 Task: Look for space in Morioka, Japan from 9th July, 2023 to 16th July, 2023 for 2 adults, 1 child in price range Rs.8000 to Rs.16000. Place can be entire place with 2 bedrooms having 2 beds and 1 bathroom. Property type can be house, flat, guest house. Booking option can be shelf check-in. Required host language is English.
Action: Mouse moved to (452, 109)
Screenshot: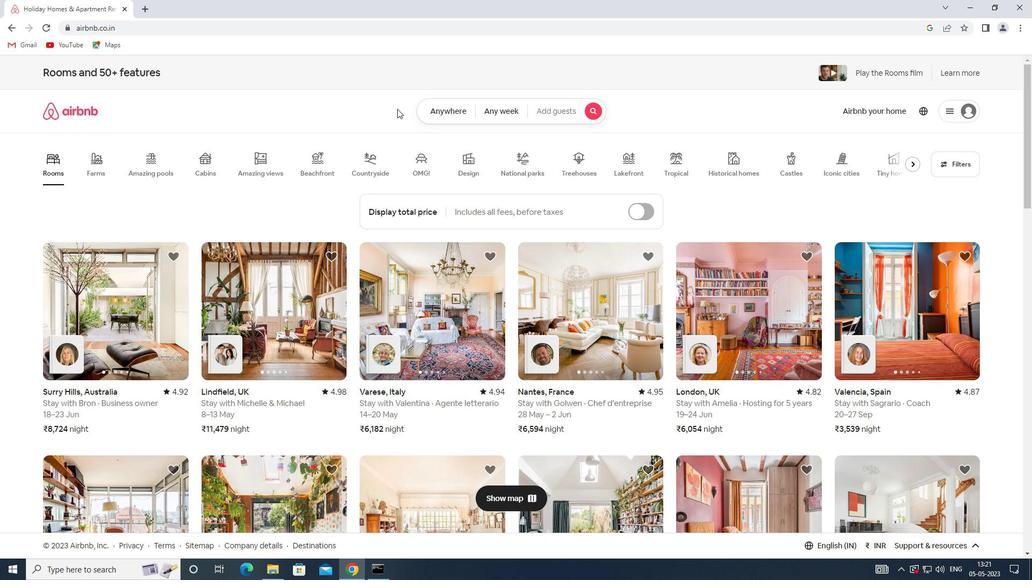 
Action: Mouse pressed left at (452, 109)
Screenshot: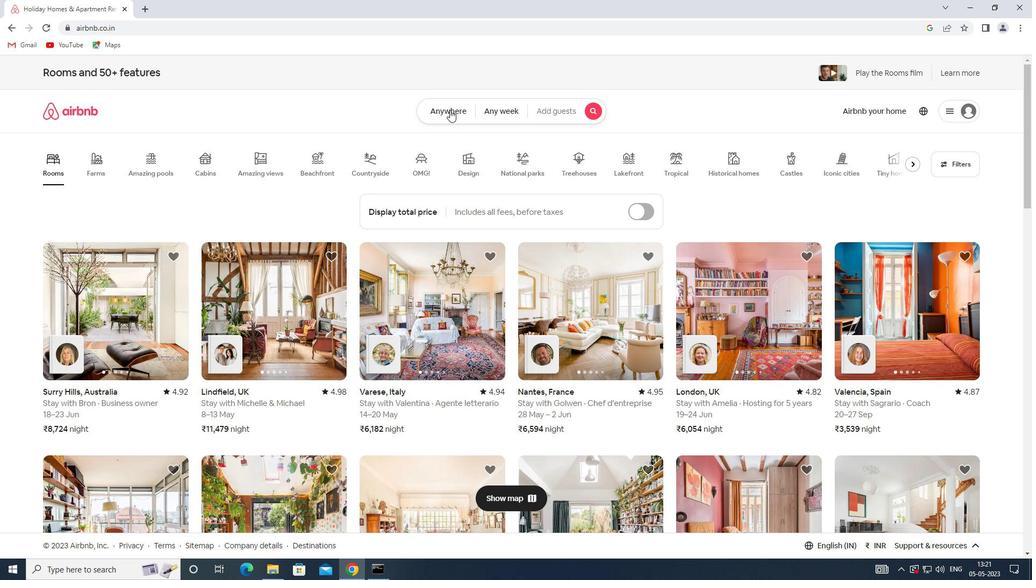 
Action: Mouse moved to (357, 160)
Screenshot: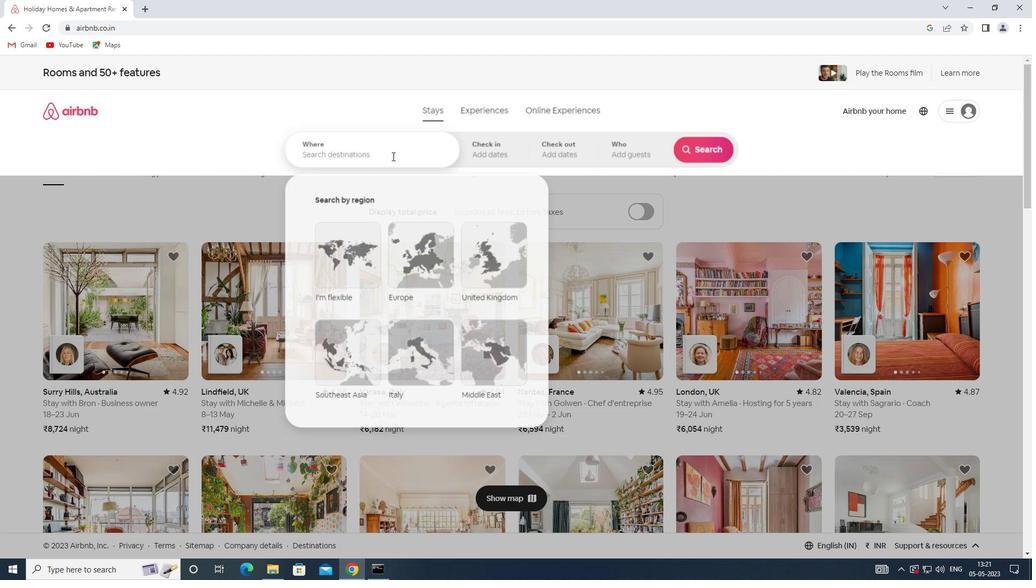
Action: Mouse pressed left at (357, 160)
Screenshot: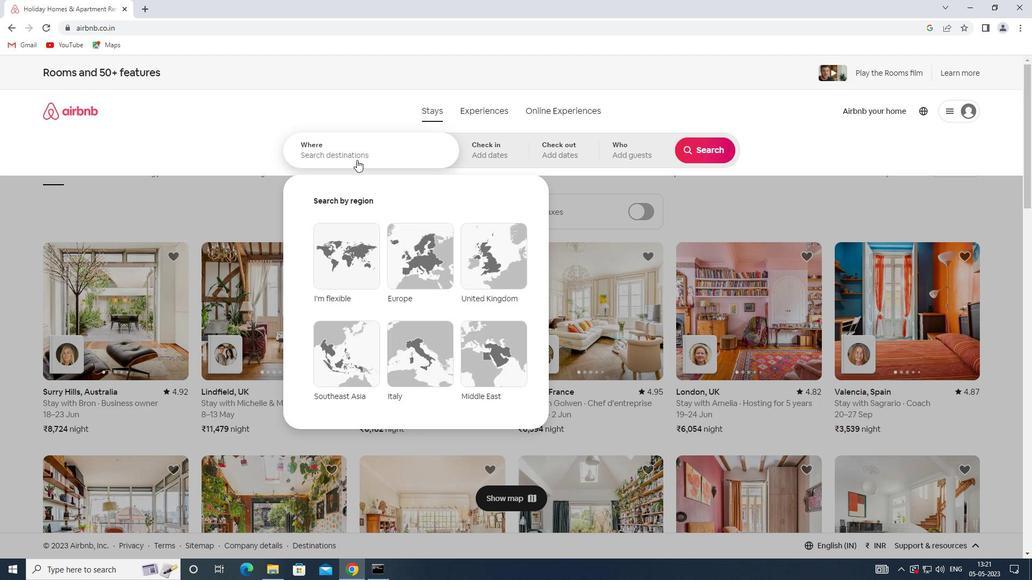 
Action: Mouse moved to (356, 159)
Screenshot: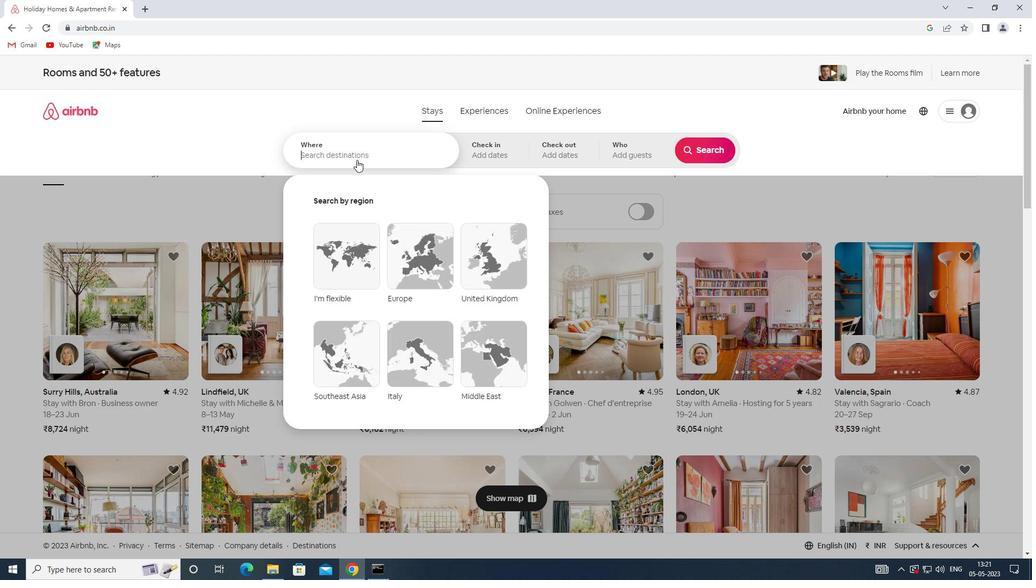 
Action: Key pressed <Key.shift>MORIOKA,<Key.shift>JAPAN
Screenshot: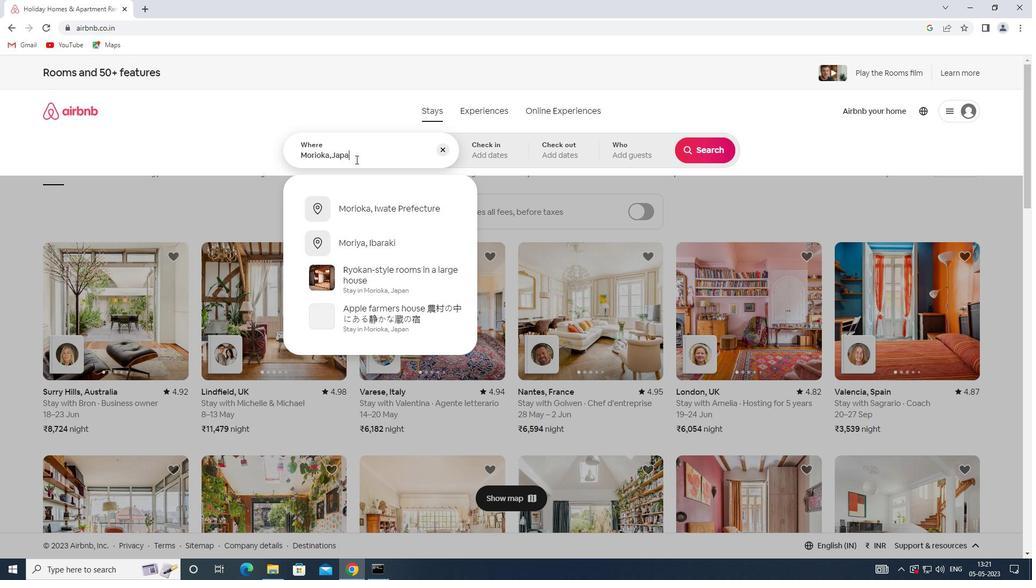 
Action: Mouse moved to (478, 151)
Screenshot: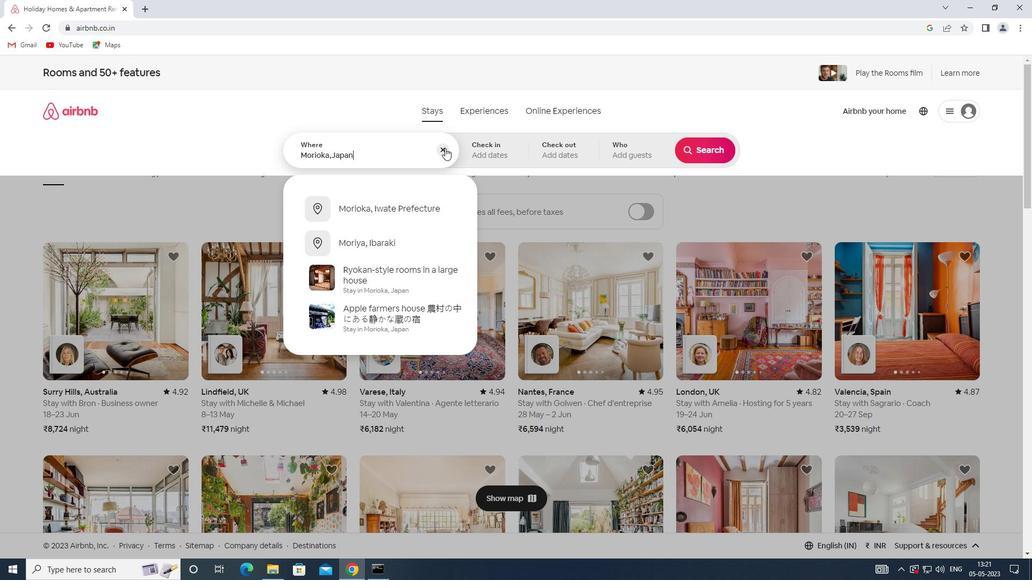 
Action: Mouse pressed left at (478, 151)
Screenshot: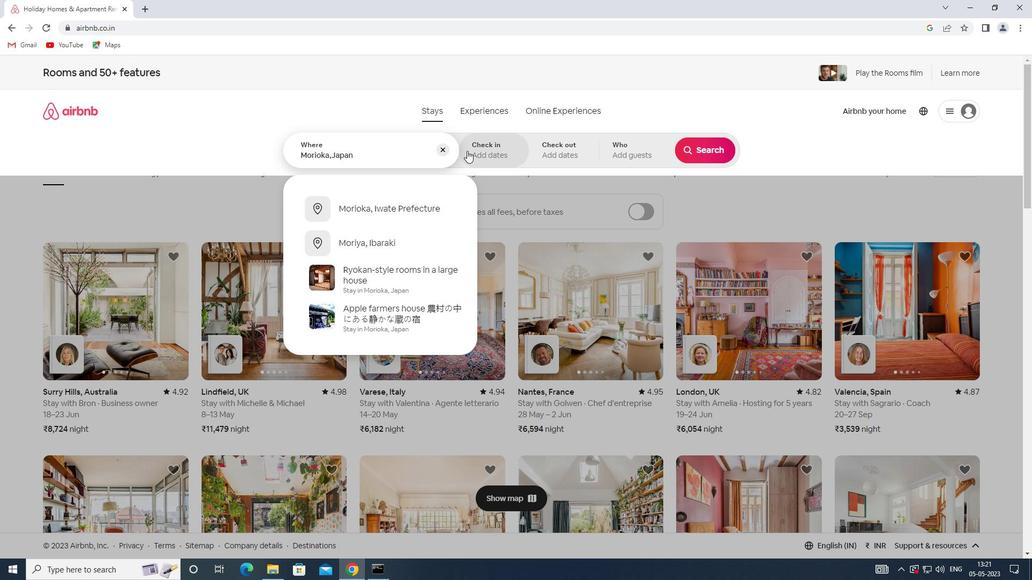 
Action: Mouse moved to (701, 237)
Screenshot: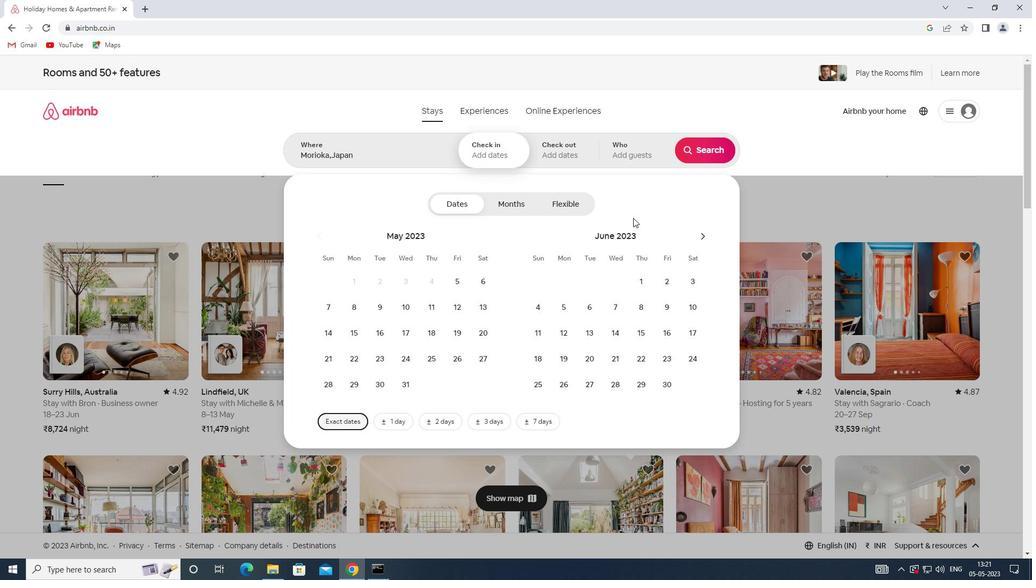 
Action: Mouse pressed left at (701, 237)
Screenshot: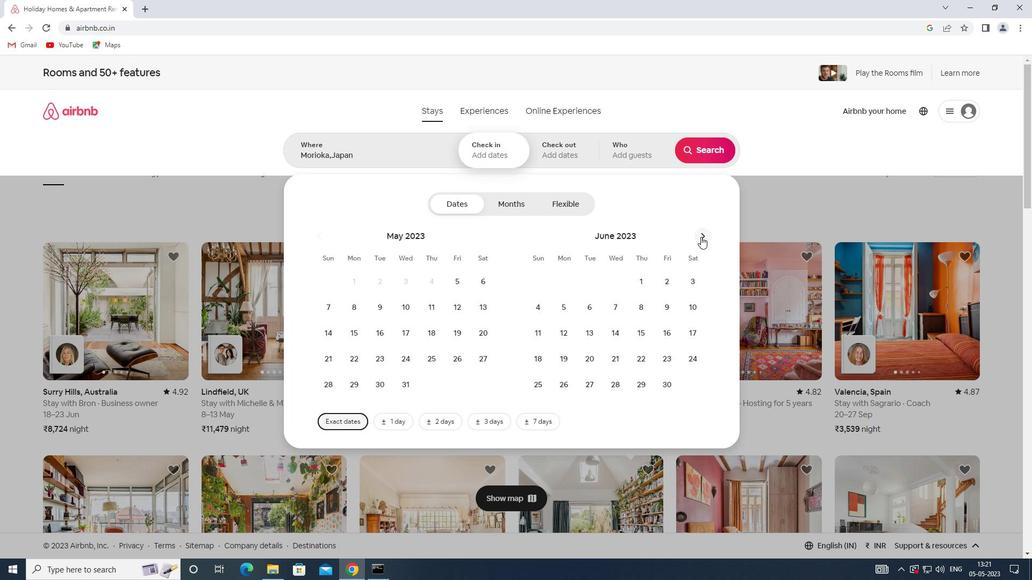 
Action: Mouse moved to (531, 329)
Screenshot: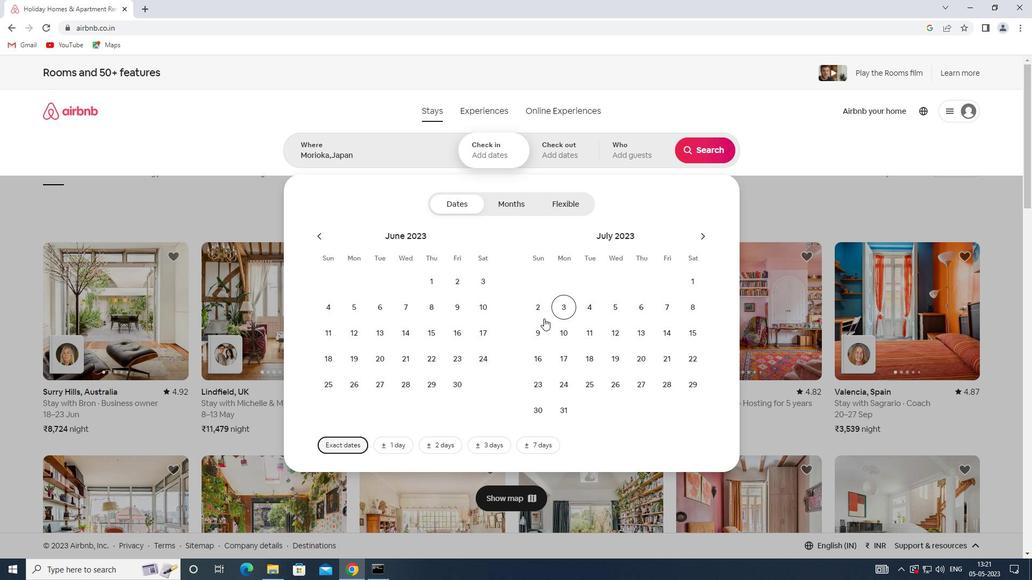 
Action: Mouse pressed left at (531, 329)
Screenshot: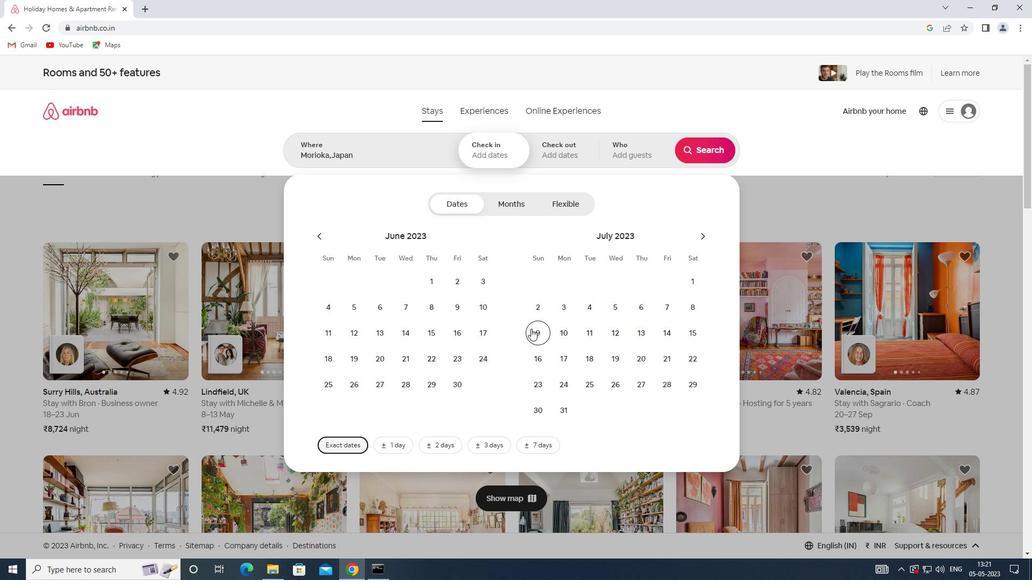 
Action: Mouse moved to (530, 362)
Screenshot: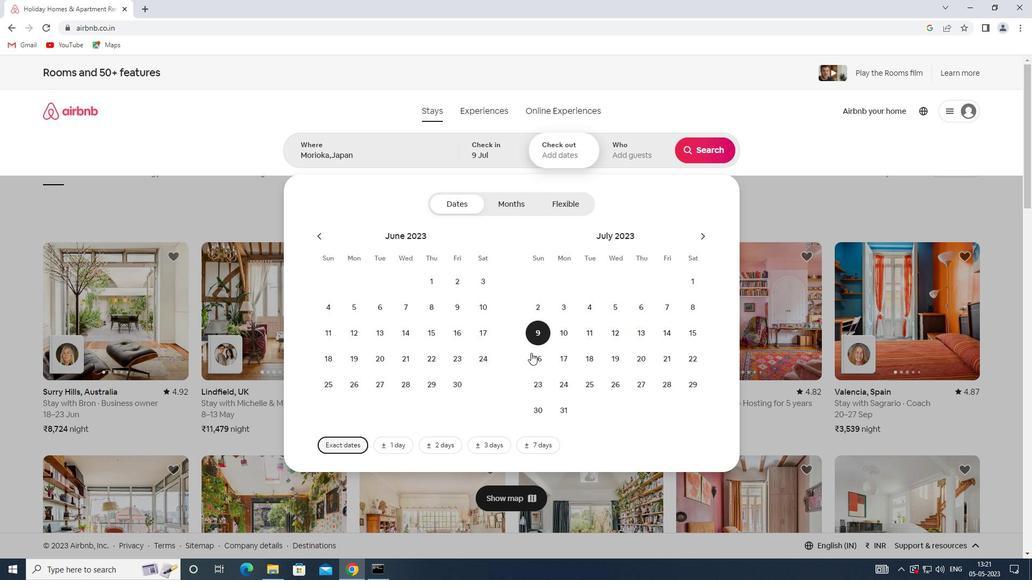 
Action: Mouse pressed left at (530, 362)
Screenshot: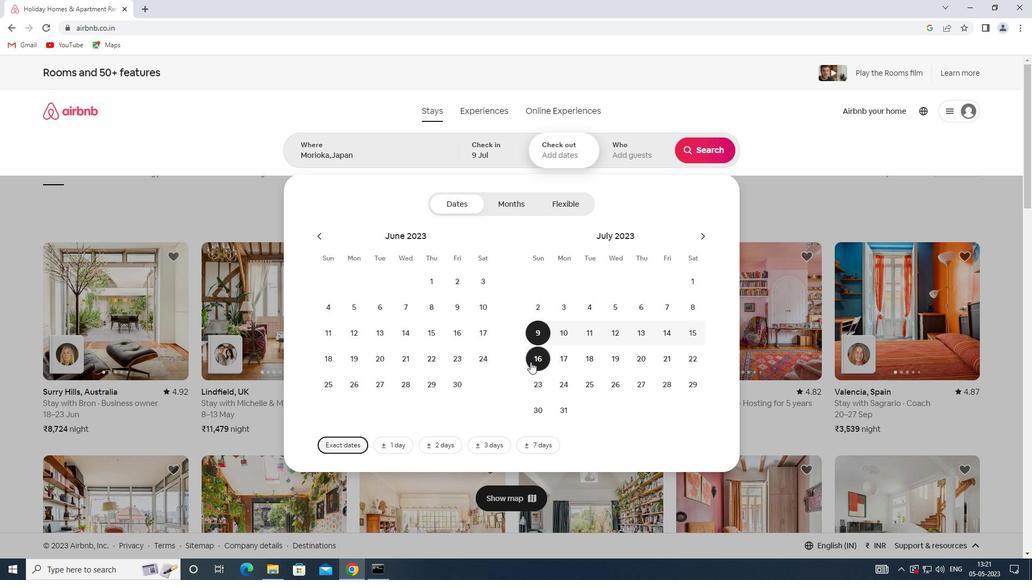 
Action: Mouse moved to (633, 156)
Screenshot: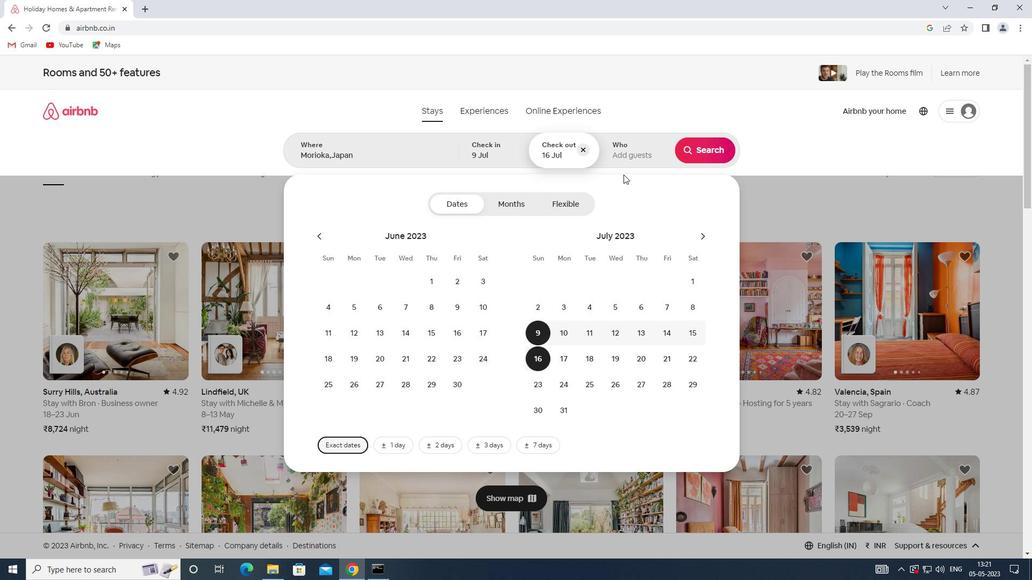 
Action: Mouse pressed left at (633, 156)
Screenshot: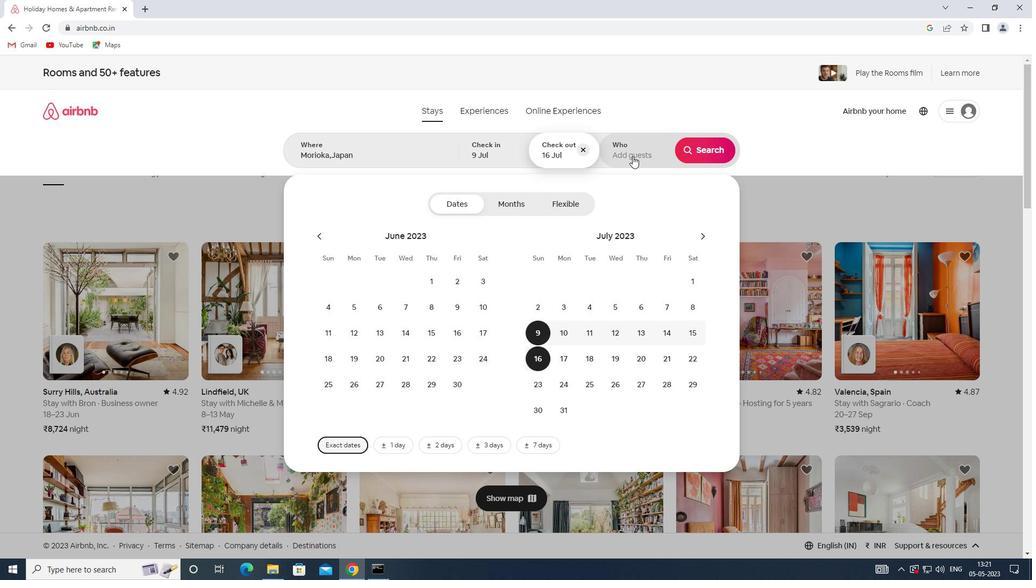 
Action: Mouse moved to (708, 208)
Screenshot: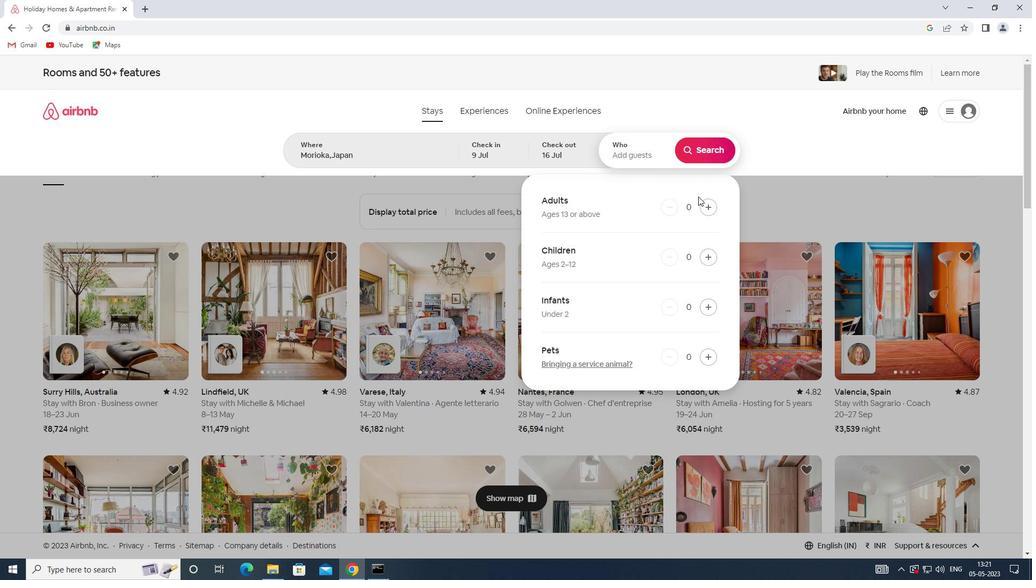 
Action: Mouse pressed left at (708, 208)
Screenshot: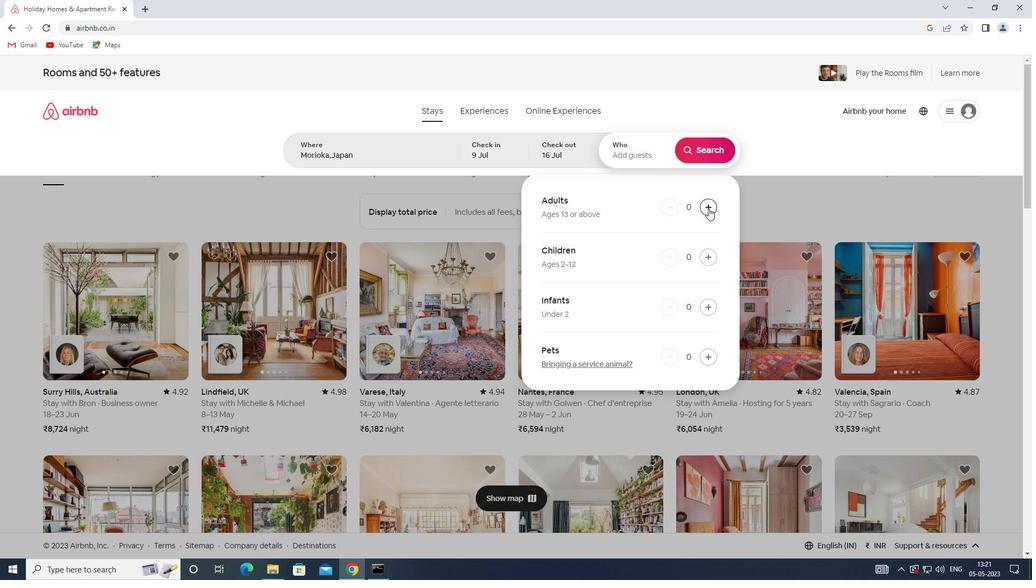 
Action: Mouse pressed left at (708, 208)
Screenshot: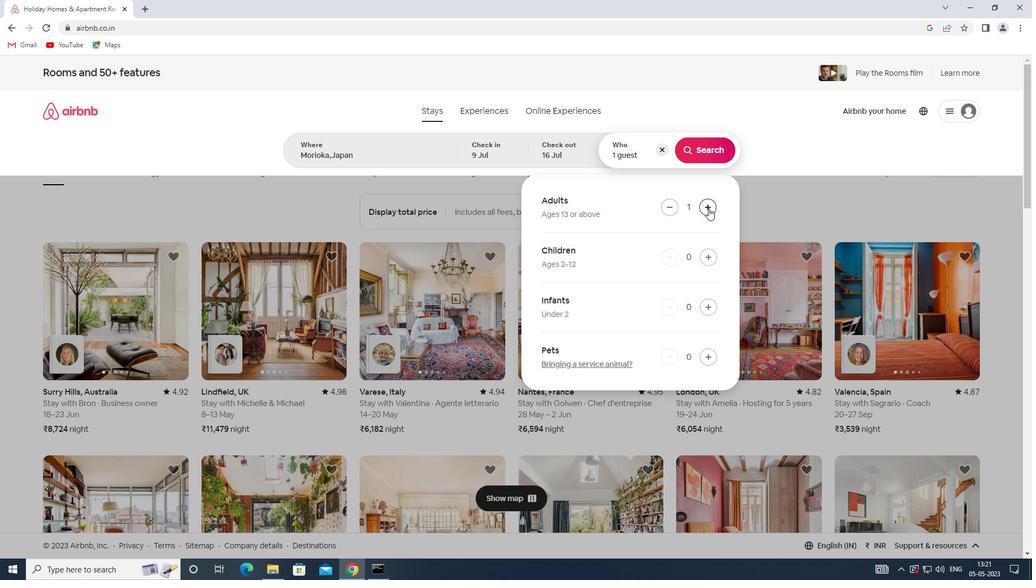 
Action: Mouse moved to (713, 254)
Screenshot: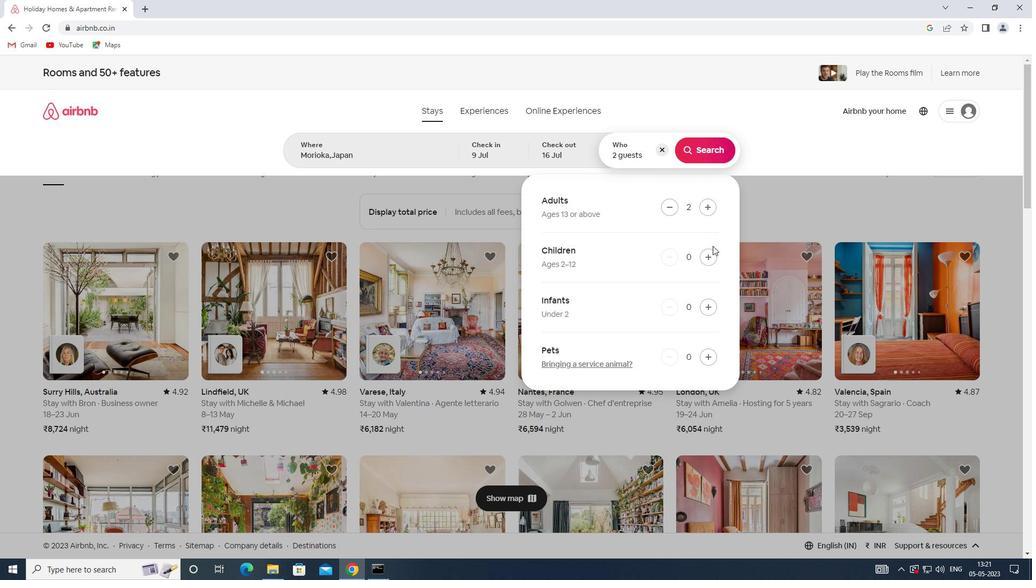 
Action: Mouse pressed left at (713, 254)
Screenshot: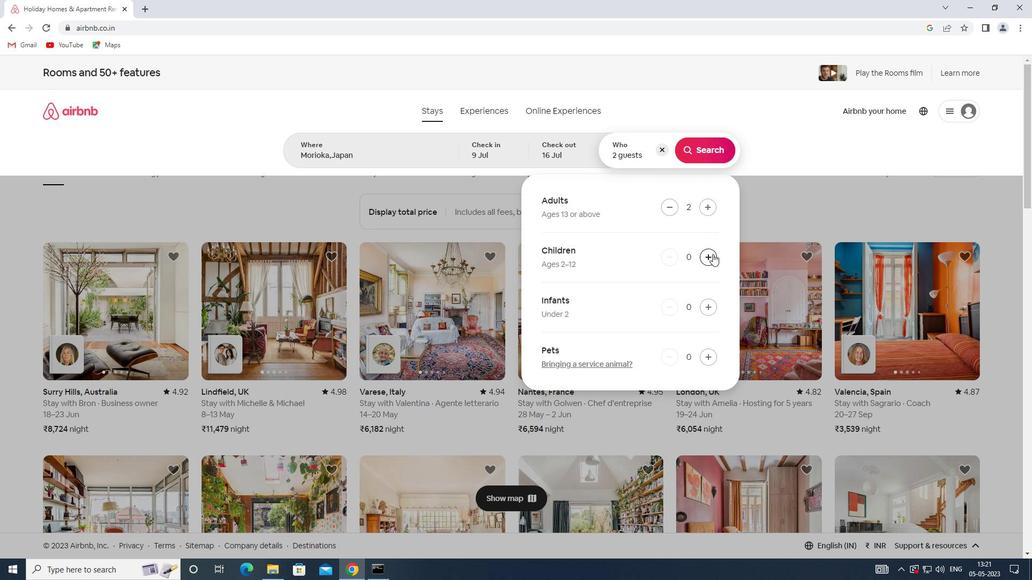 
Action: Mouse moved to (705, 146)
Screenshot: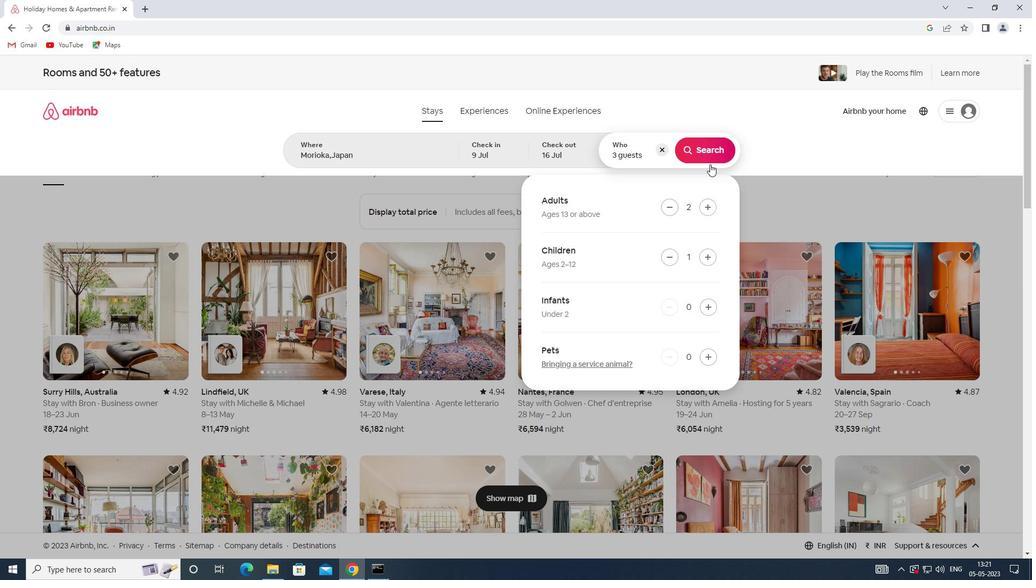 
Action: Mouse pressed left at (705, 146)
Screenshot: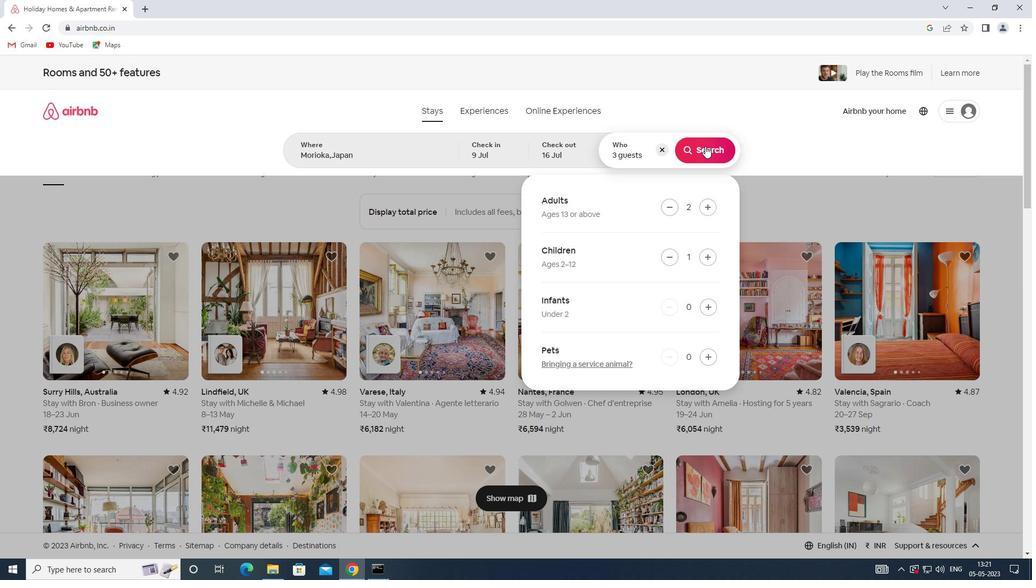 
Action: Mouse moved to (975, 118)
Screenshot: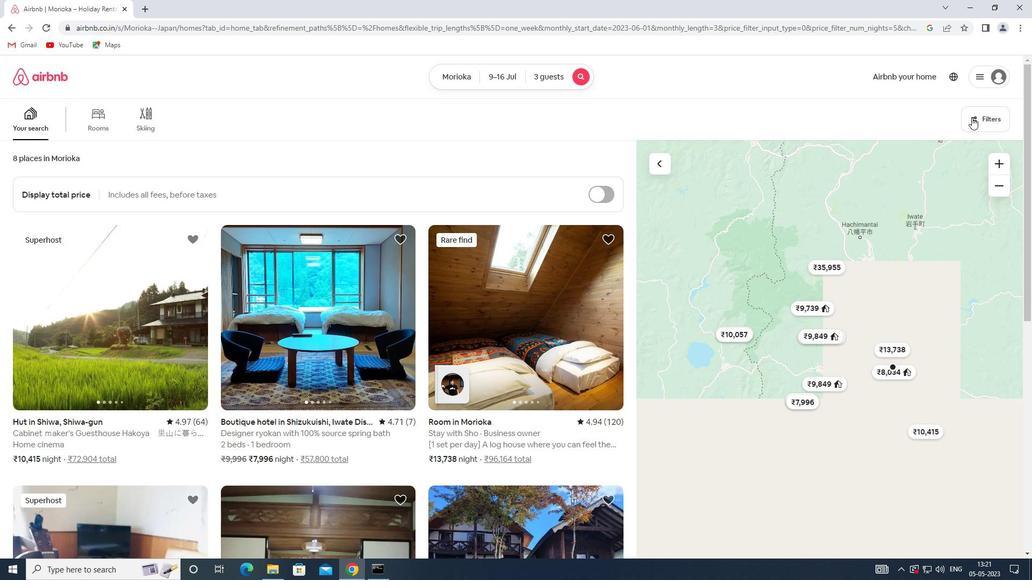 
Action: Mouse pressed left at (975, 118)
Screenshot: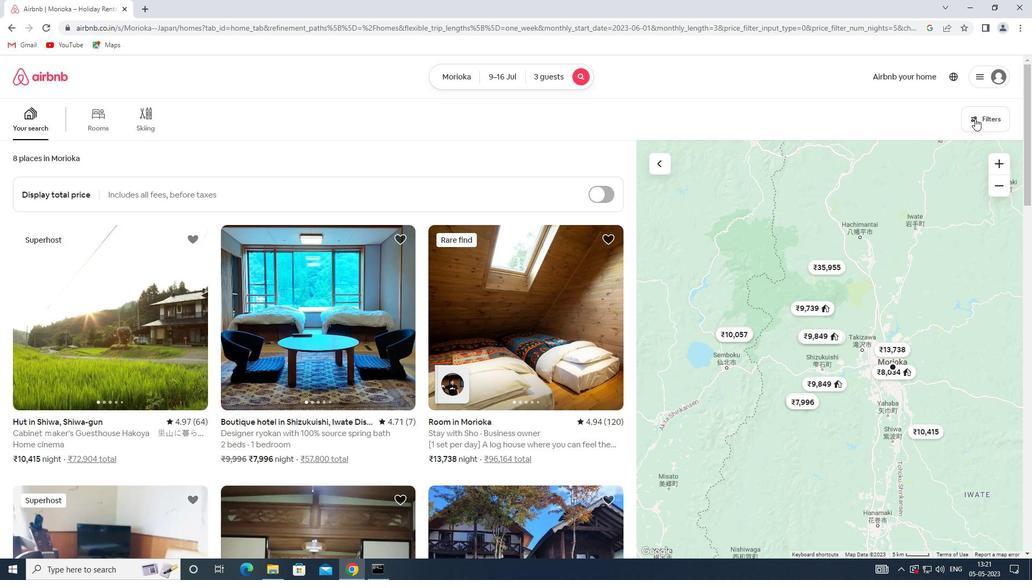 
Action: Mouse moved to (381, 387)
Screenshot: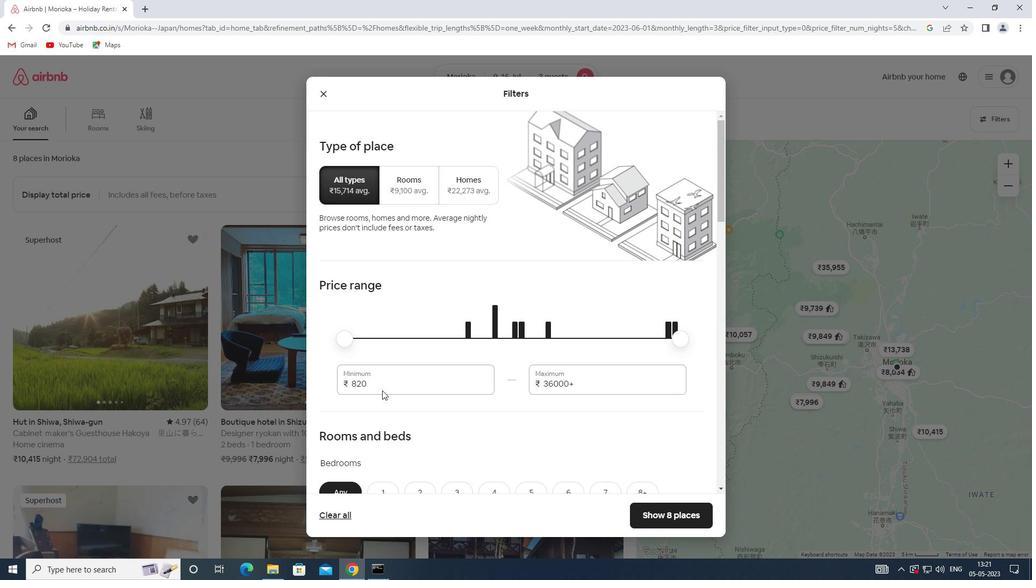 
Action: Mouse pressed left at (381, 387)
Screenshot: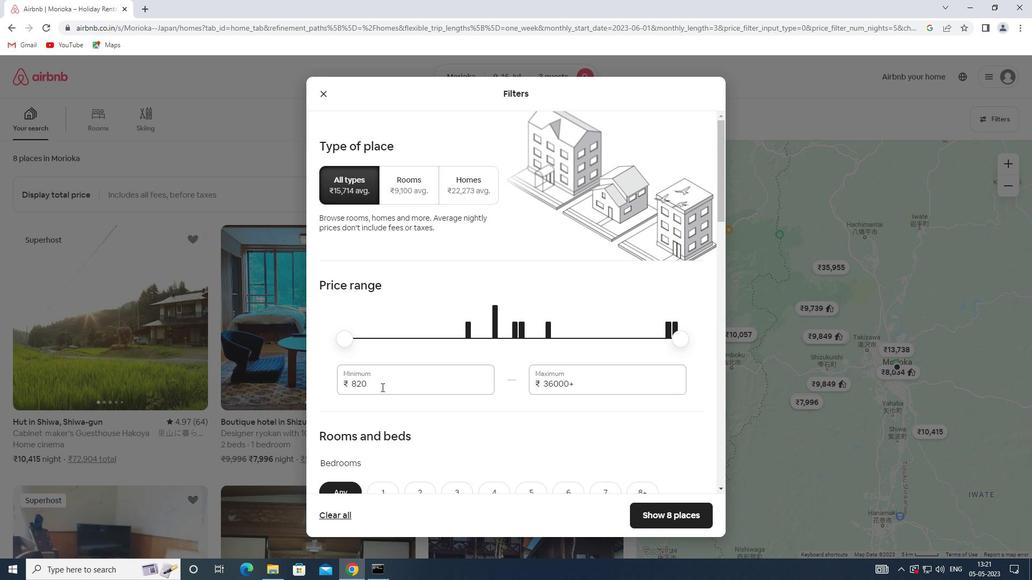 
Action: Mouse moved to (334, 390)
Screenshot: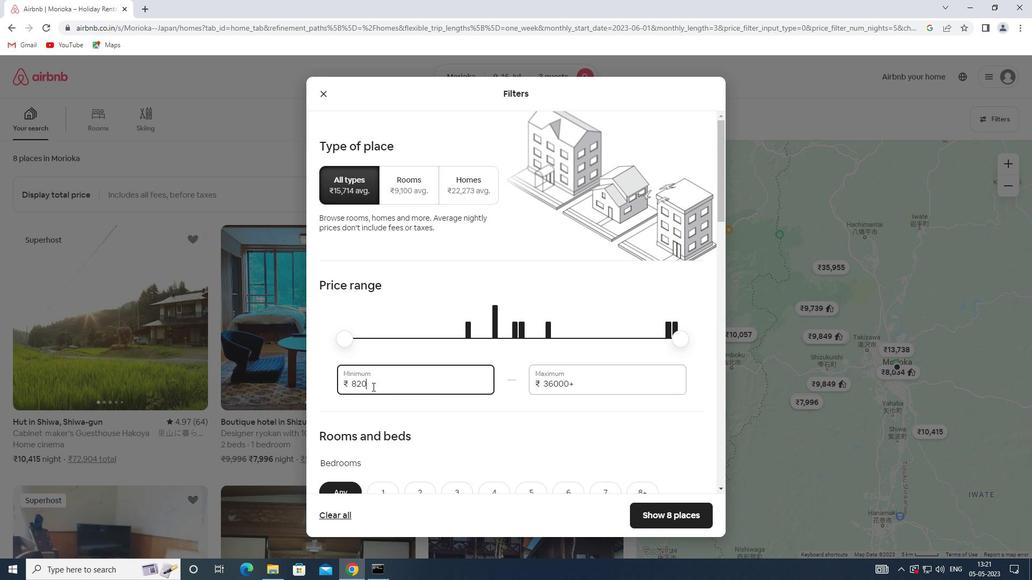 
Action: Key pressed 8000
Screenshot: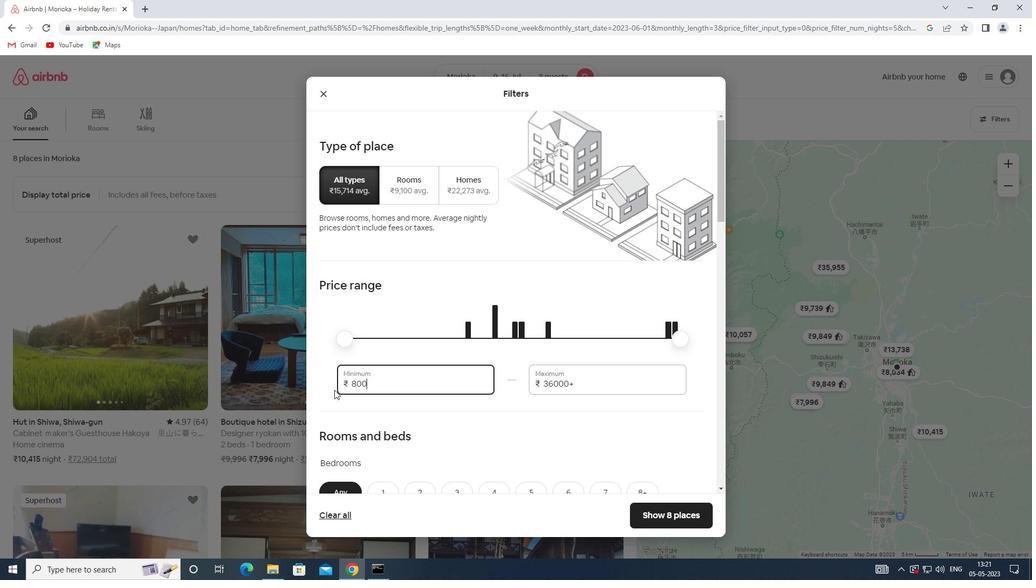 
Action: Mouse moved to (580, 379)
Screenshot: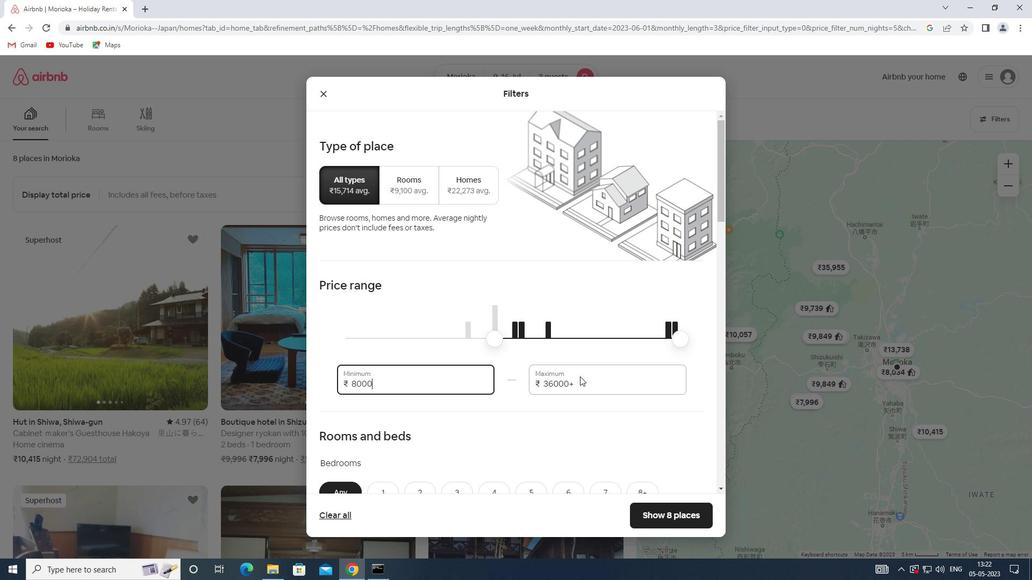 
Action: Mouse pressed left at (580, 379)
Screenshot: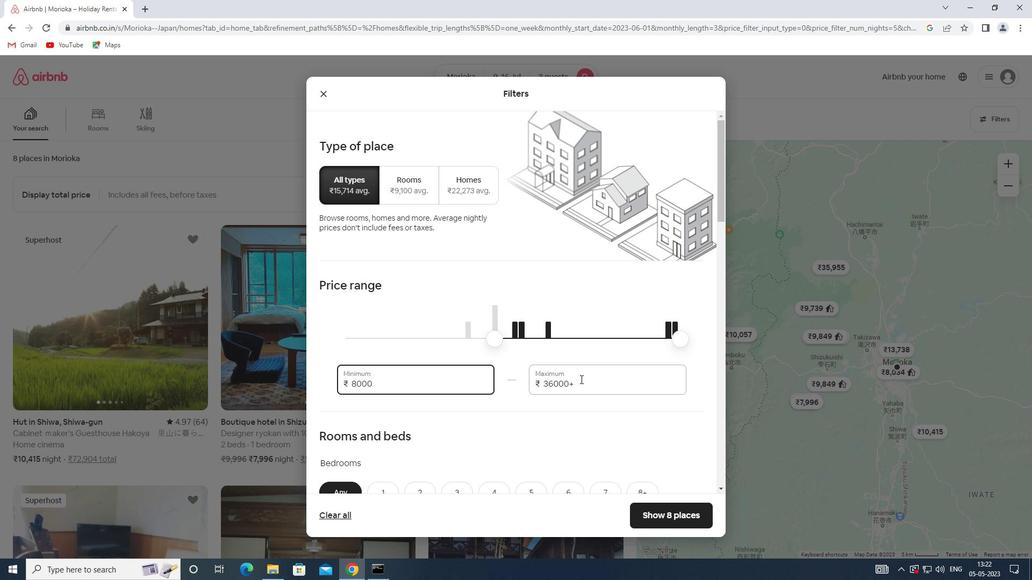 
Action: Mouse moved to (540, 384)
Screenshot: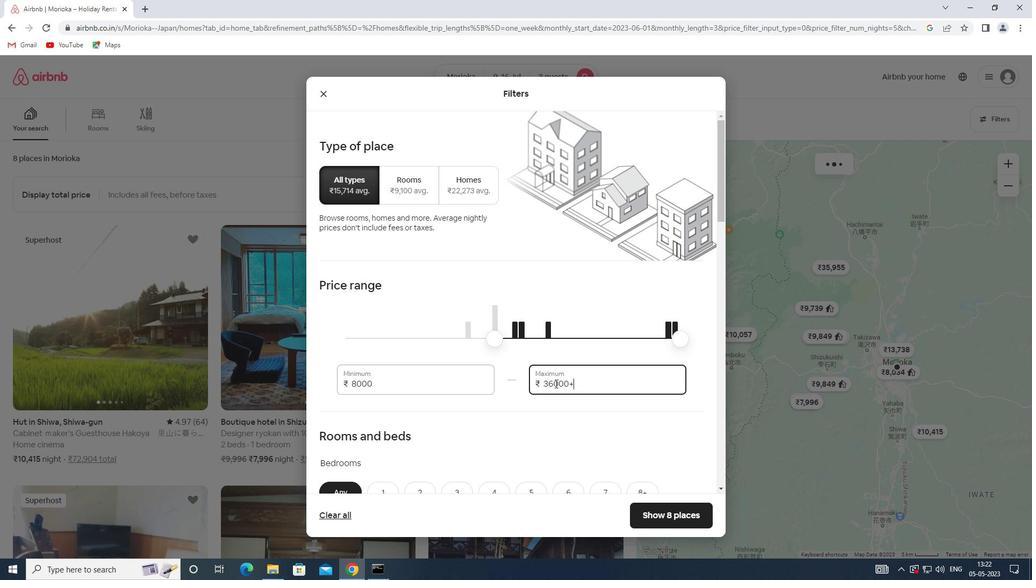 
Action: Key pressed 16000
Screenshot: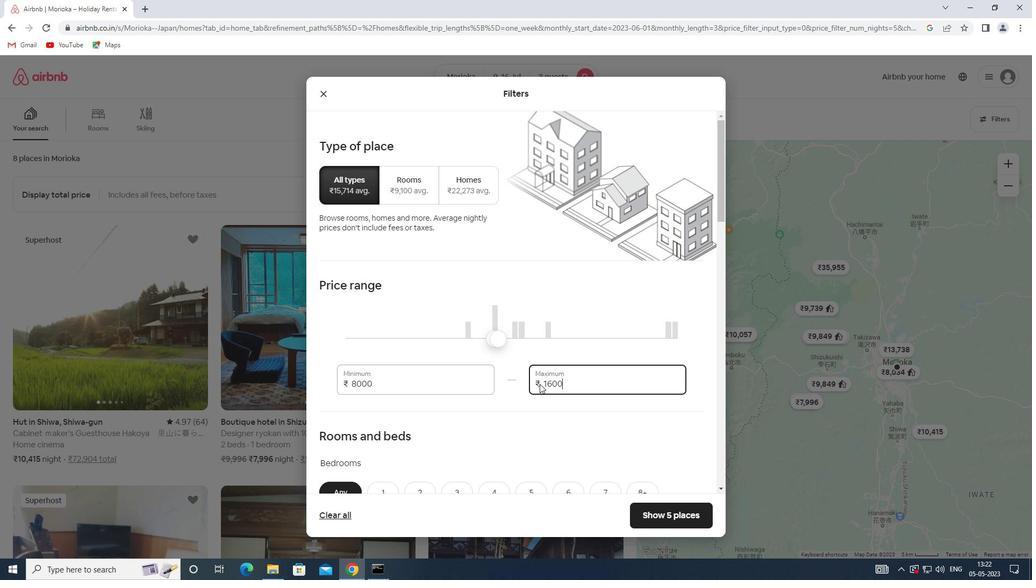 
Action: Mouse moved to (415, 419)
Screenshot: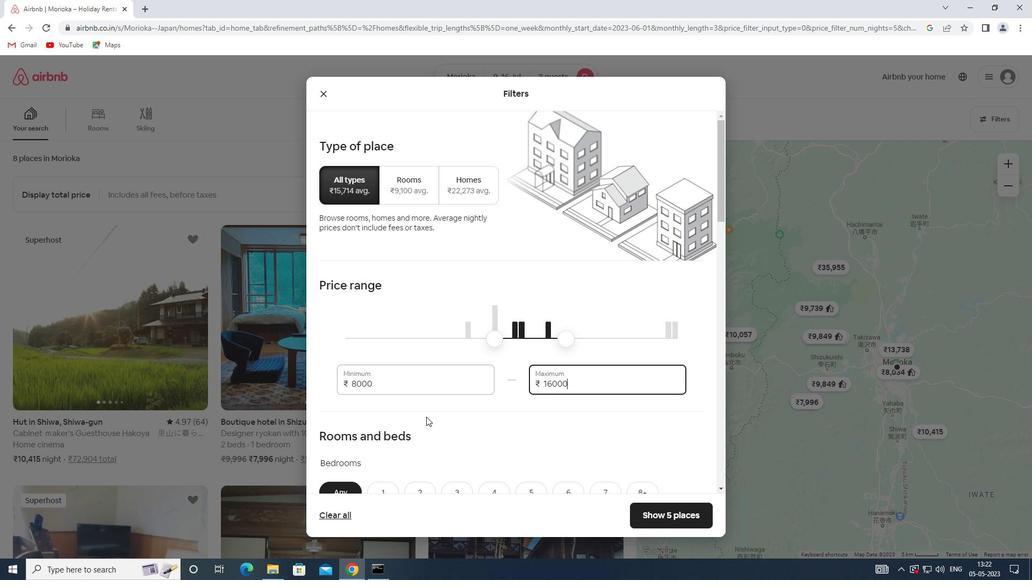 
Action: Mouse scrolled (415, 418) with delta (0, 0)
Screenshot: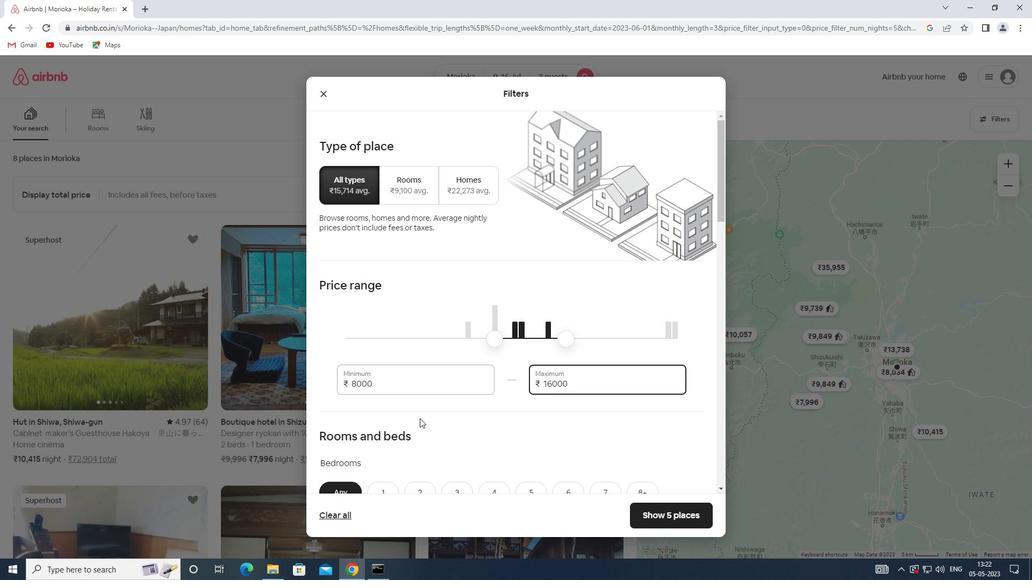 
Action: Mouse moved to (414, 419)
Screenshot: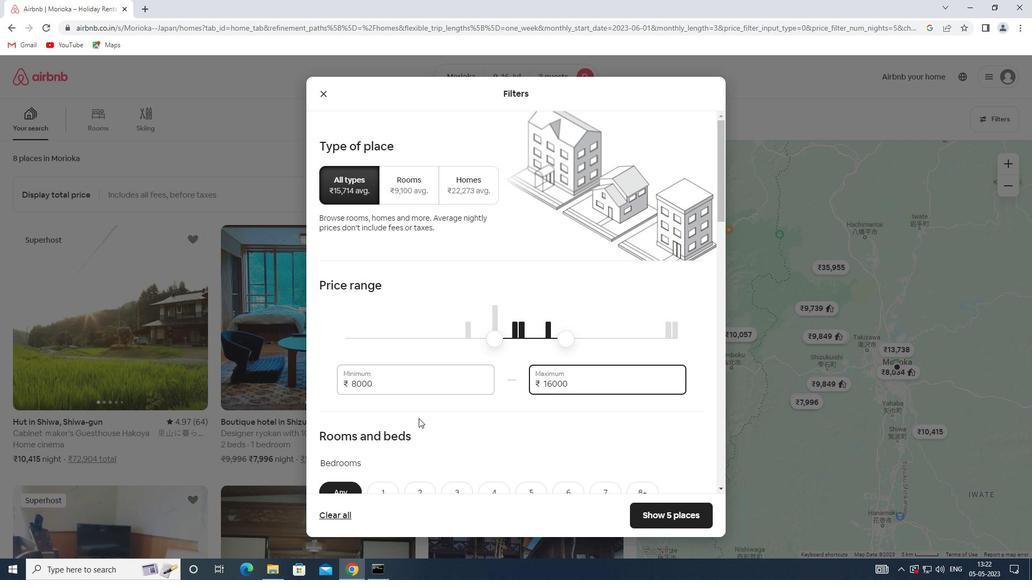 
Action: Mouse scrolled (414, 418) with delta (0, 0)
Screenshot: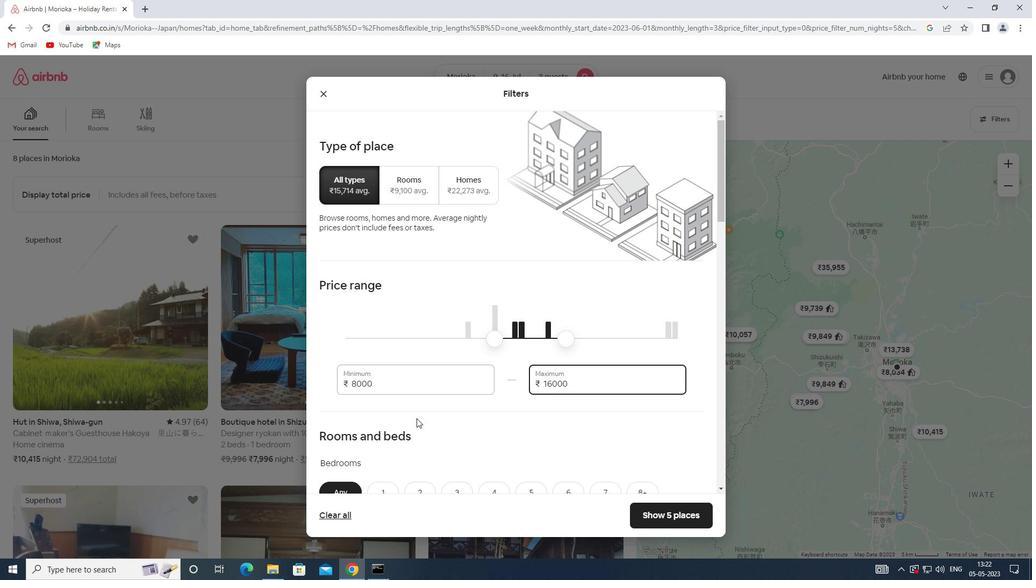 
Action: Mouse scrolled (414, 418) with delta (0, 0)
Screenshot: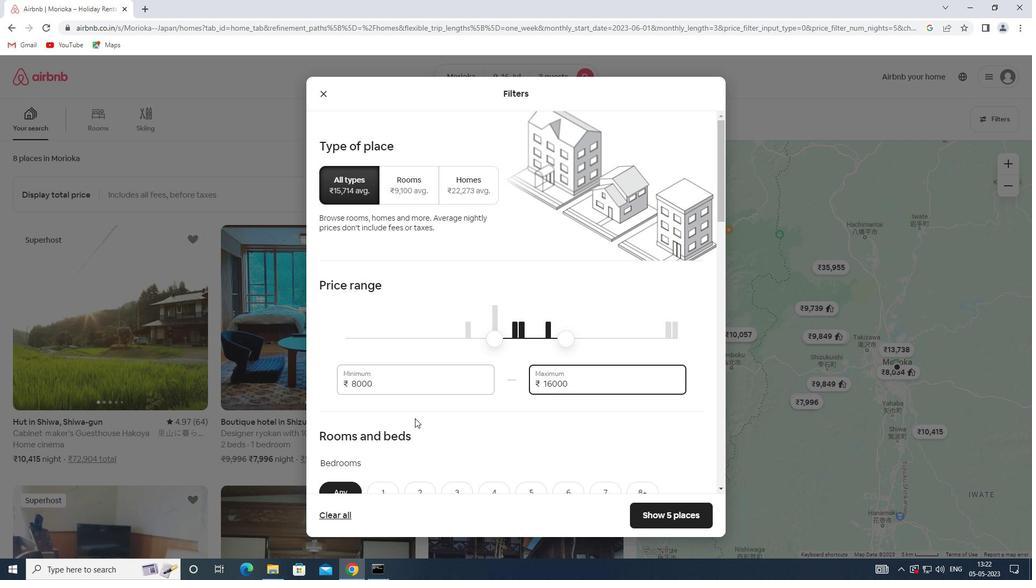 
Action: Mouse moved to (424, 335)
Screenshot: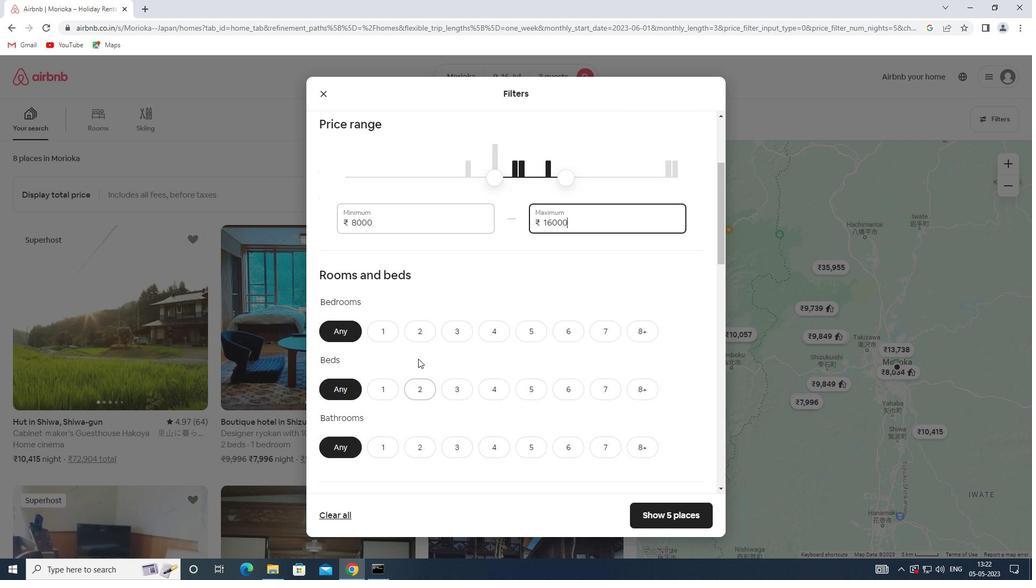 
Action: Mouse pressed left at (424, 335)
Screenshot: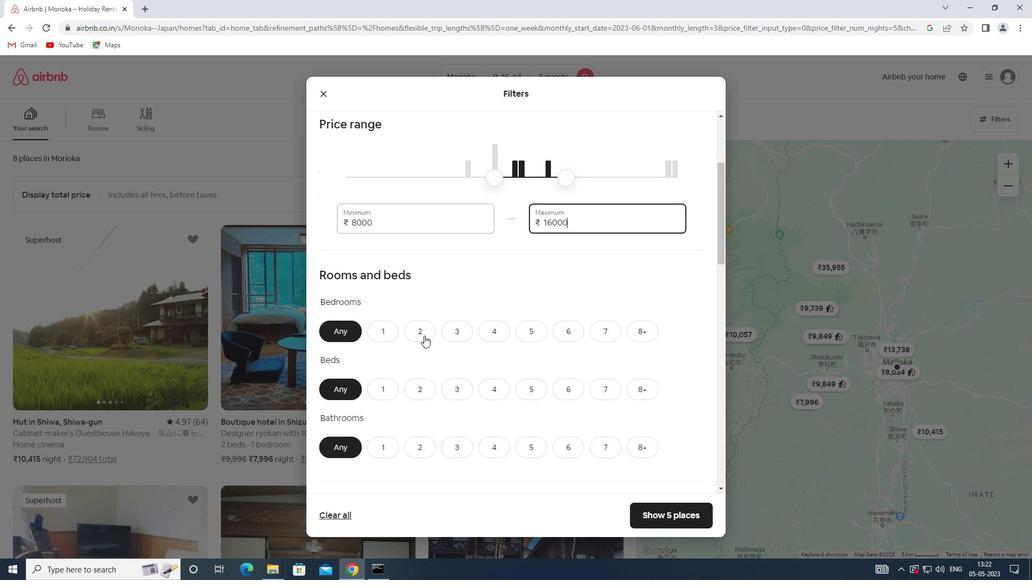 
Action: Mouse moved to (424, 393)
Screenshot: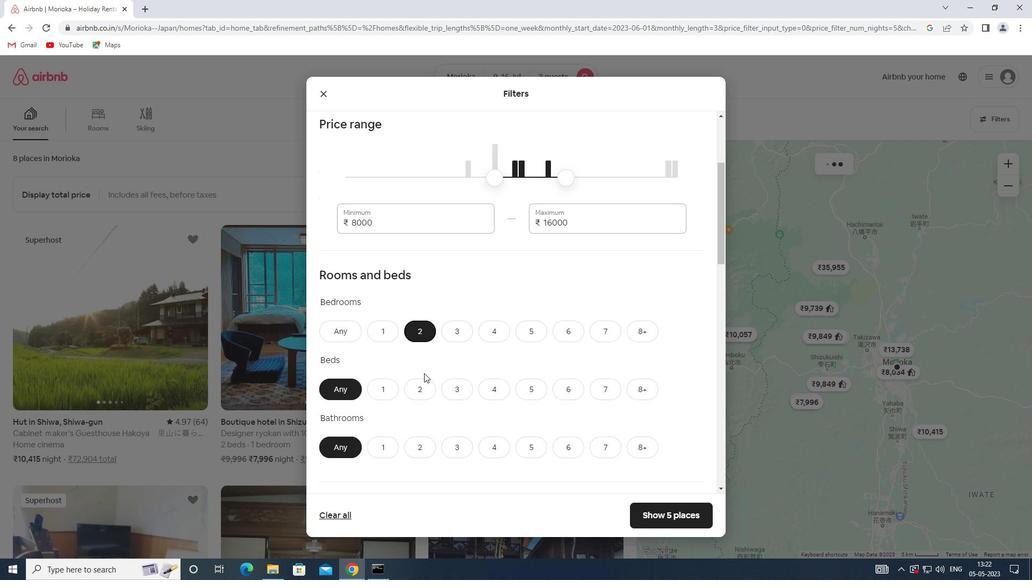 
Action: Mouse pressed left at (424, 393)
Screenshot: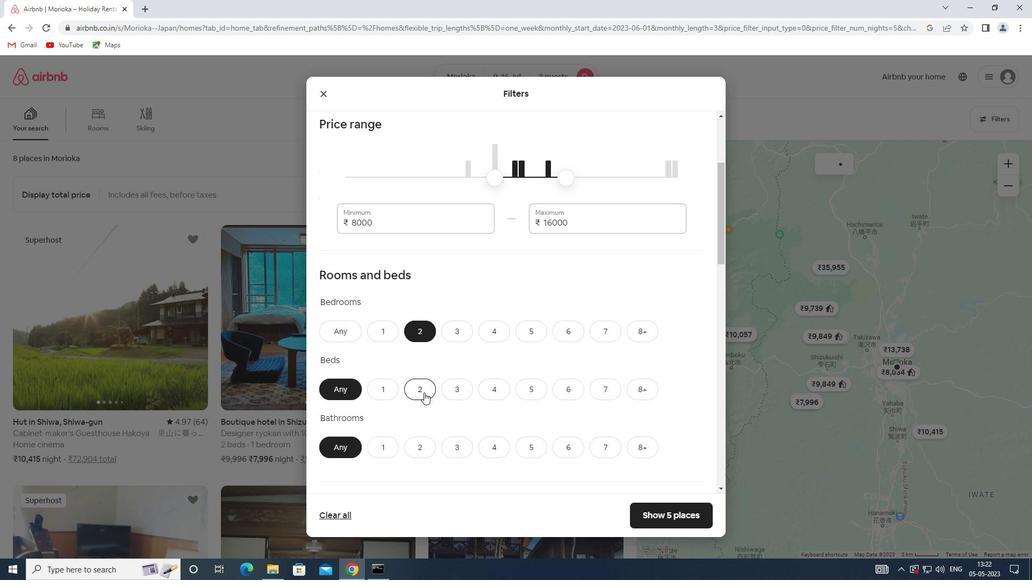 
Action: Mouse moved to (389, 448)
Screenshot: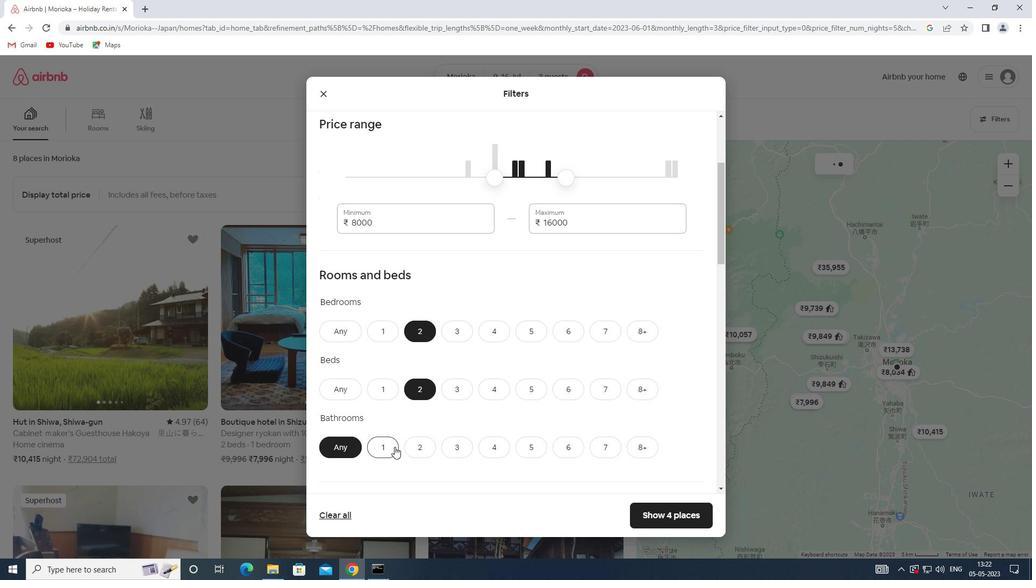 
Action: Mouse pressed left at (389, 448)
Screenshot: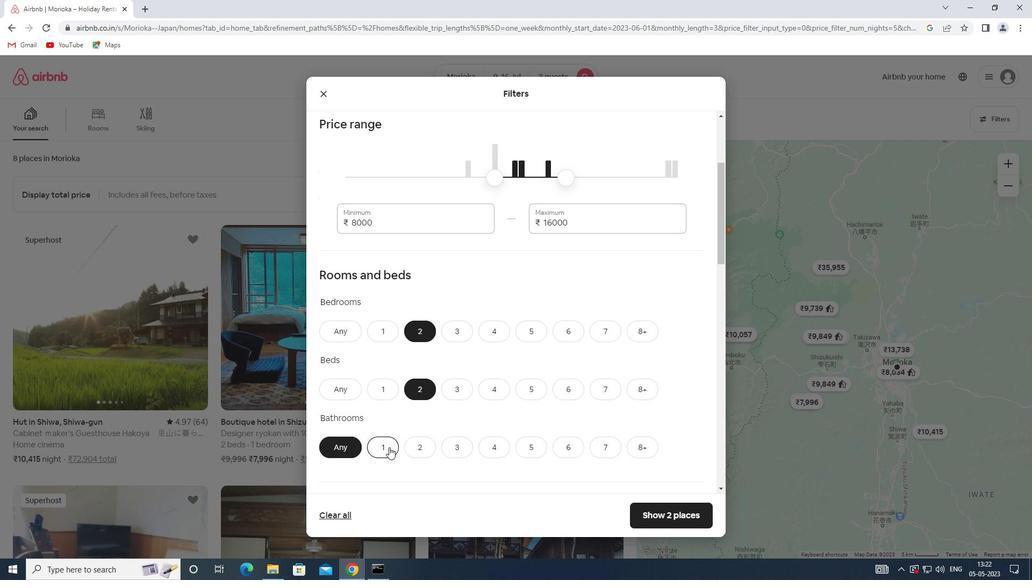 
Action: Mouse scrolled (389, 447) with delta (0, 0)
Screenshot: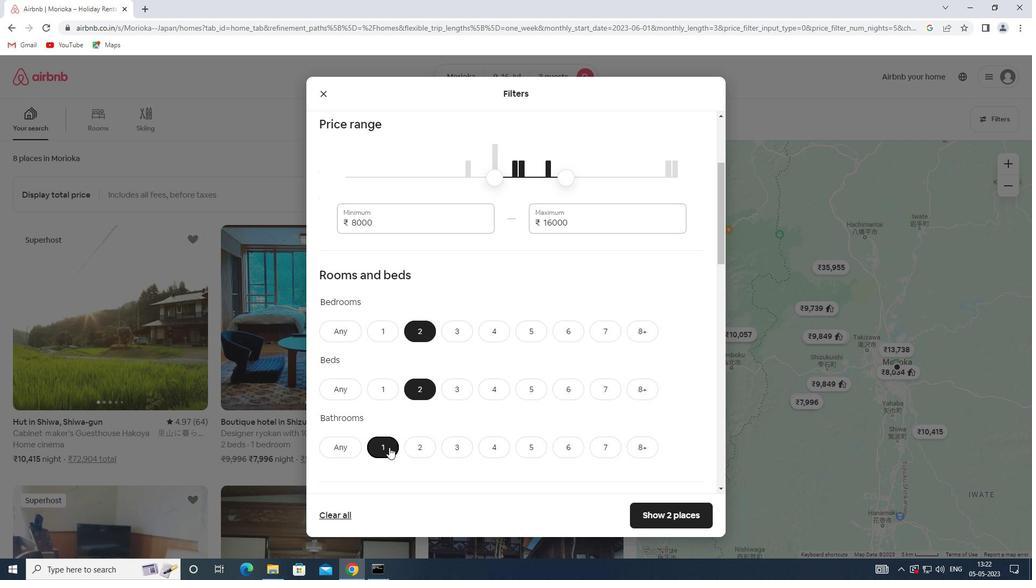 
Action: Mouse scrolled (389, 447) with delta (0, 0)
Screenshot: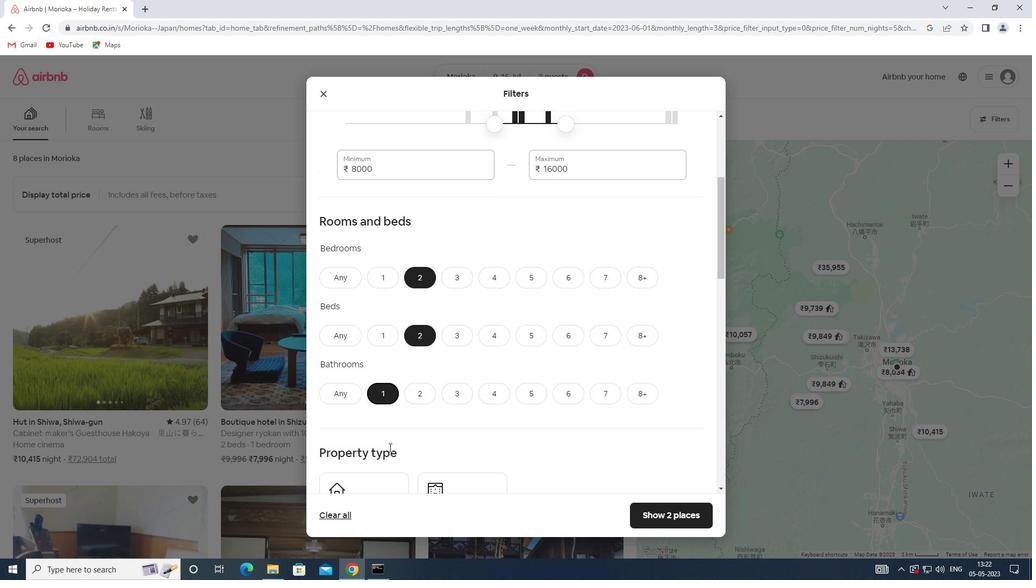 
Action: Mouse scrolled (389, 447) with delta (0, 0)
Screenshot: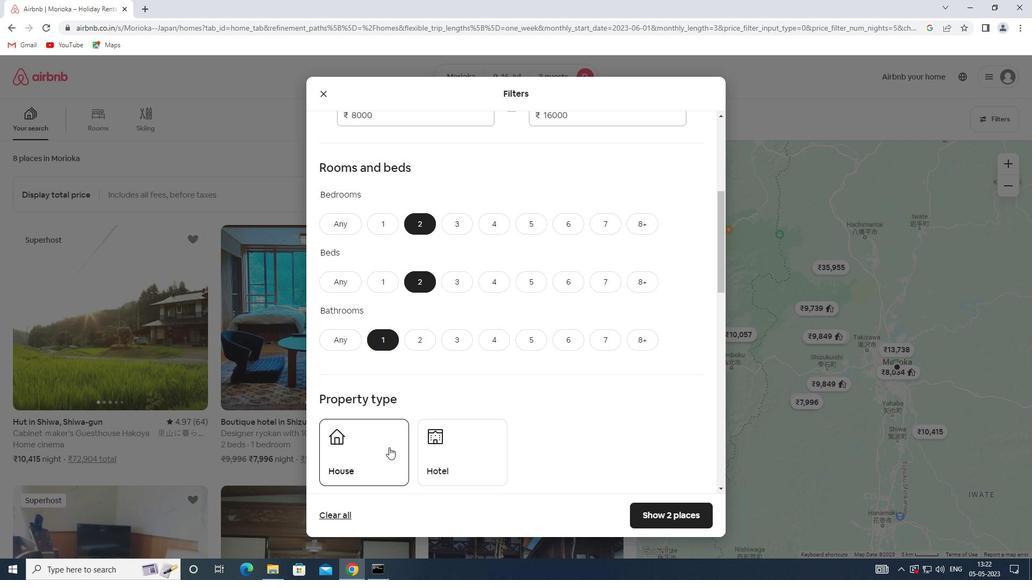 
Action: Mouse scrolled (389, 447) with delta (0, 0)
Screenshot: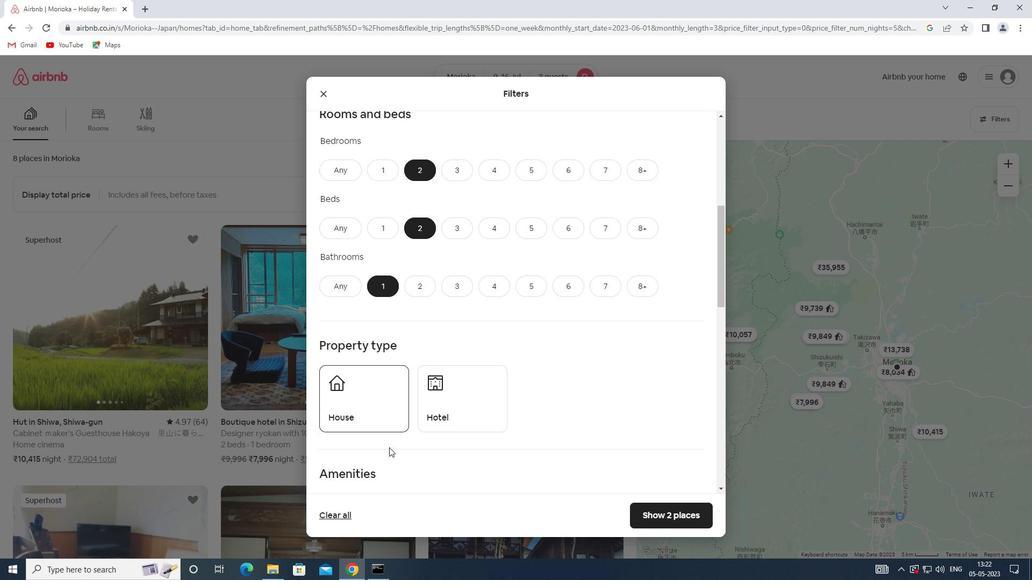 
Action: Mouse moved to (376, 360)
Screenshot: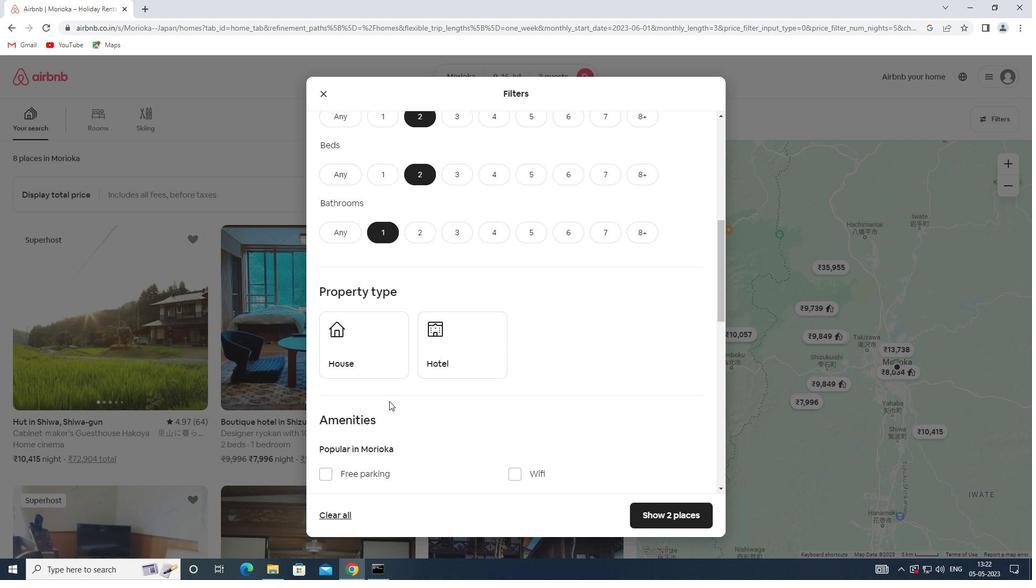 
Action: Mouse pressed left at (376, 360)
Screenshot: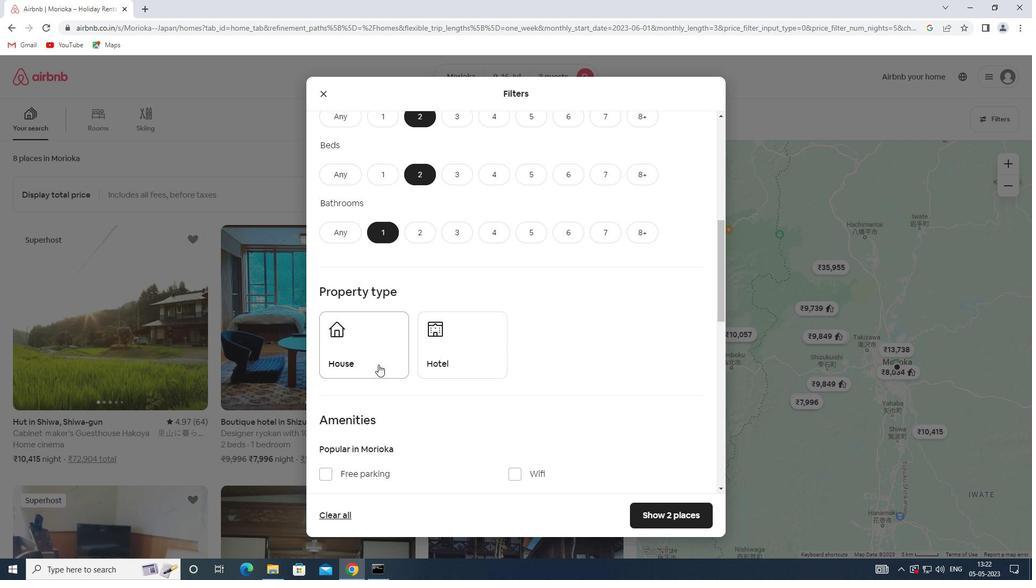 
Action: Mouse moved to (411, 368)
Screenshot: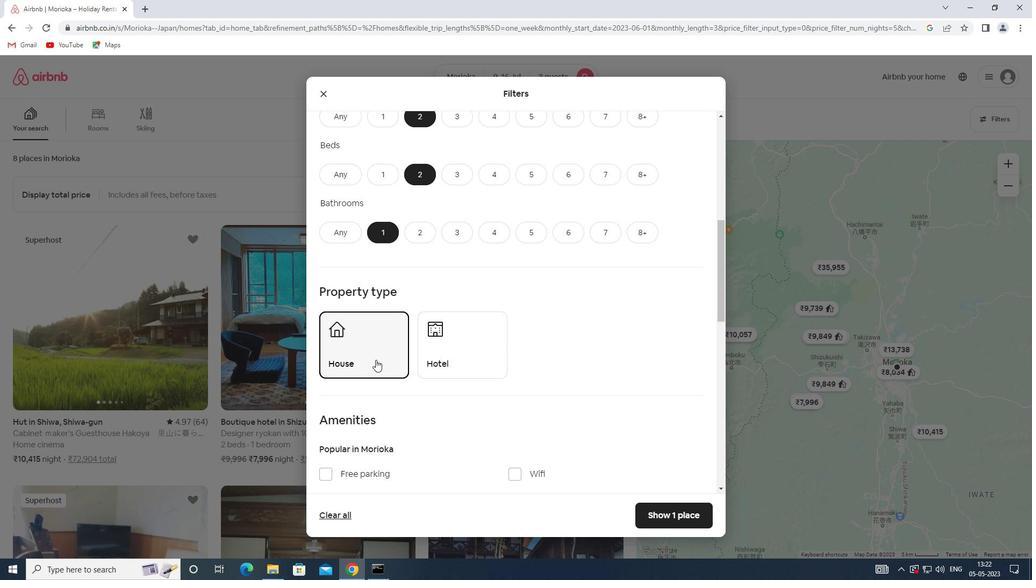 
Action: Mouse scrolled (411, 367) with delta (0, 0)
Screenshot: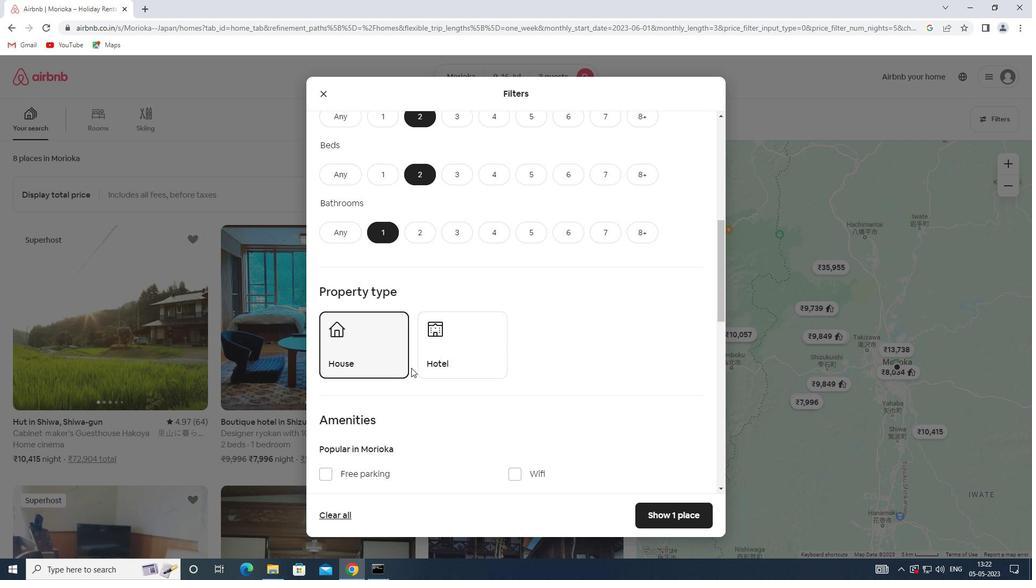 
Action: Mouse scrolled (411, 367) with delta (0, 0)
Screenshot: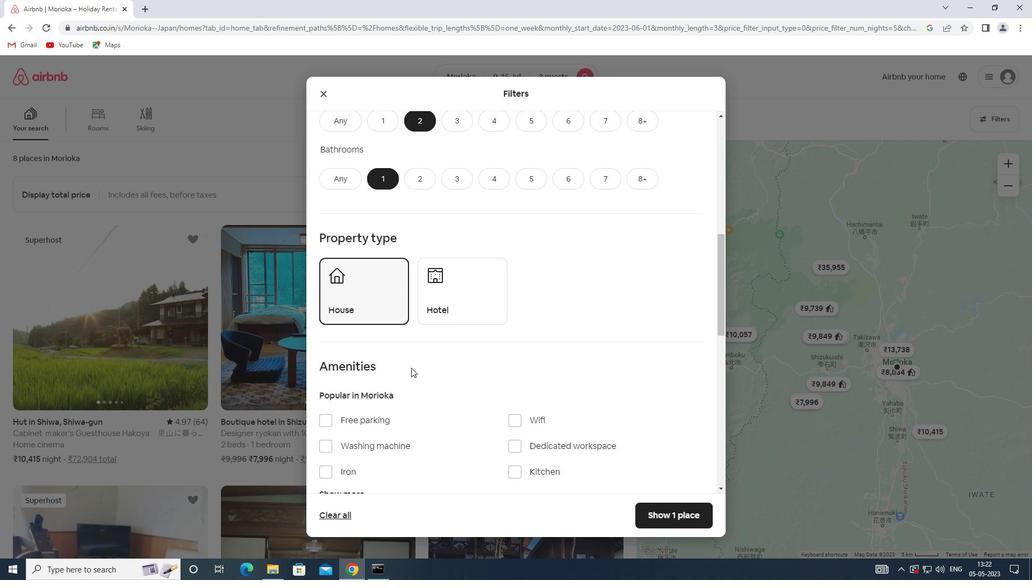 
Action: Mouse scrolled (411, 367) with delta (0, 0)
Screenshot: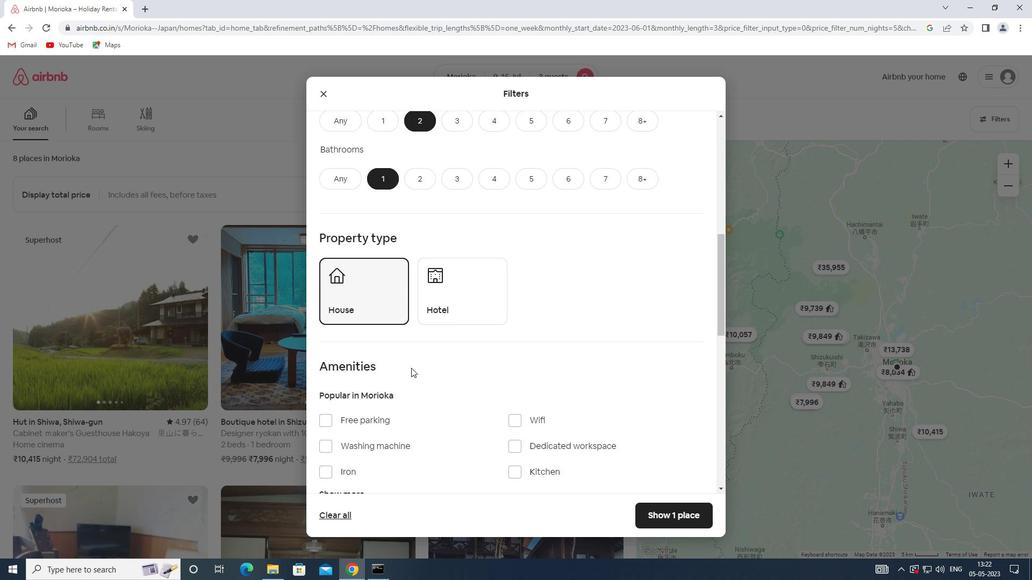 
Action: Mouse moved to (430, 367)
Screenshot: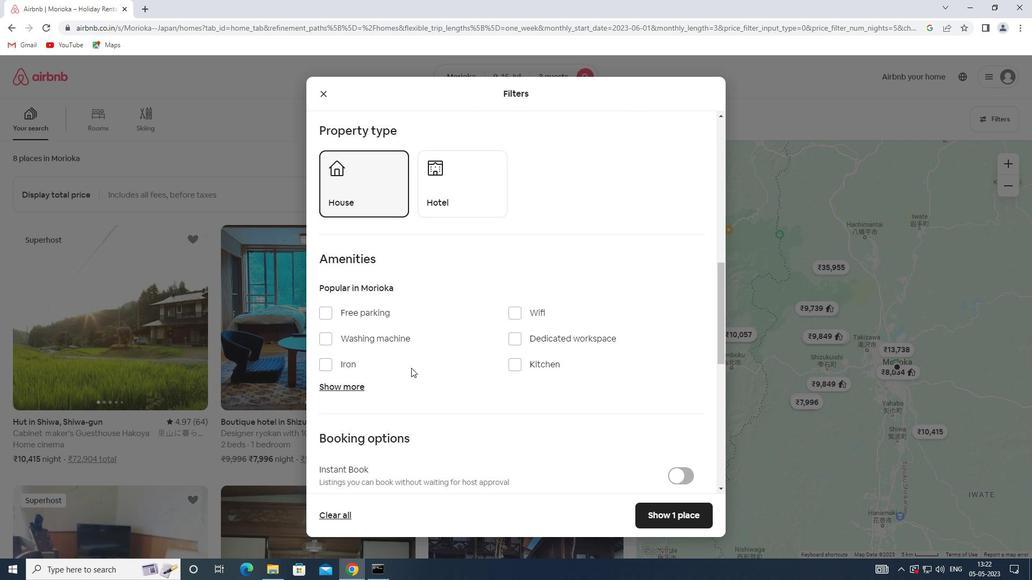 
Action: Mouse scrolled (430, 366) with delta (0, 0)
Screenshot: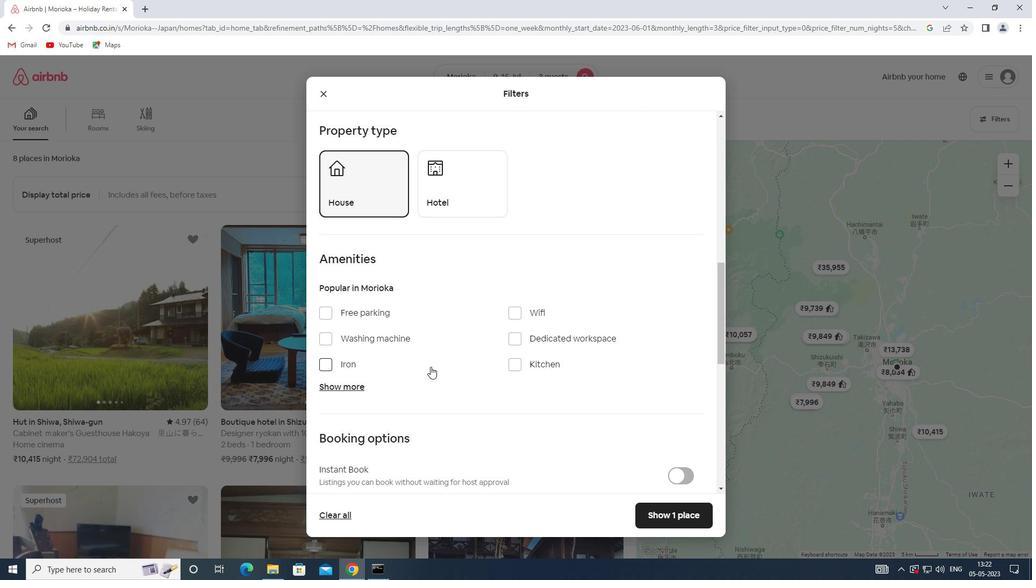 
Action: Mouse scrolled (430, 366) with delta (0, 0)
Screenshot: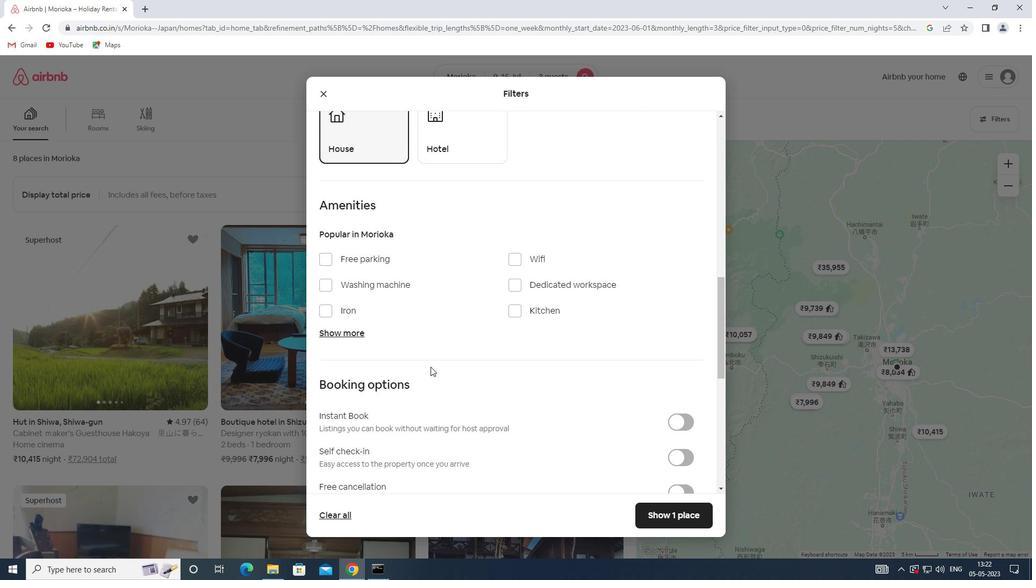 
Action: Mouse moved to (672, 403)
Screenshot: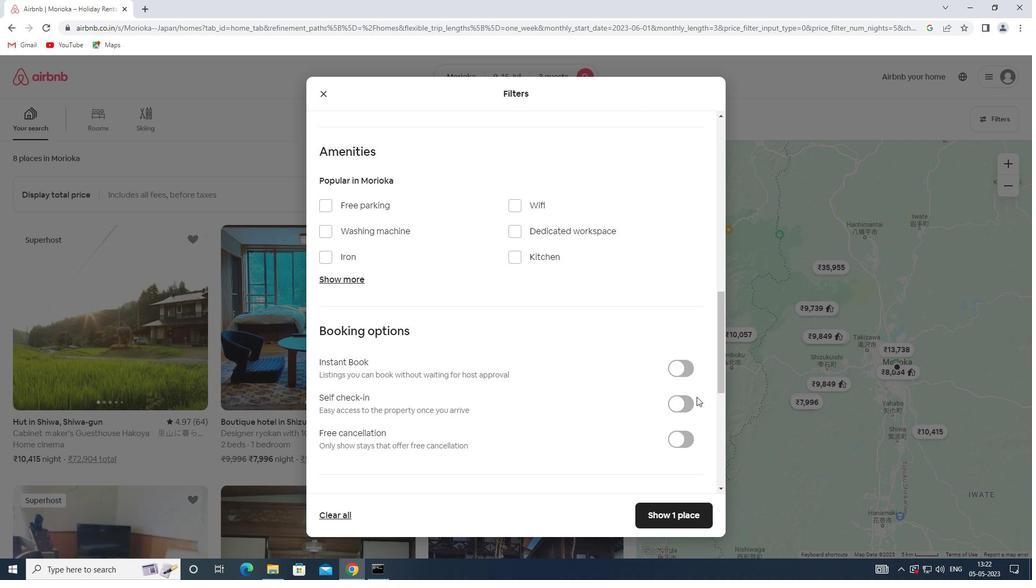 
Action: Mouse pressed left at (672, 403)
Screenshot: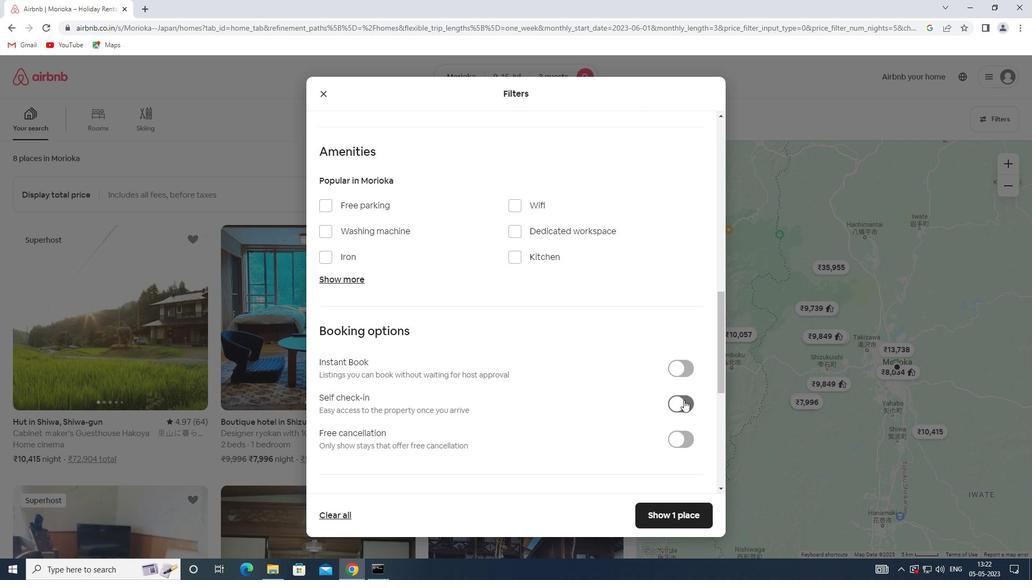 
Action: Mouse moved to (483, 408)
Screenshot: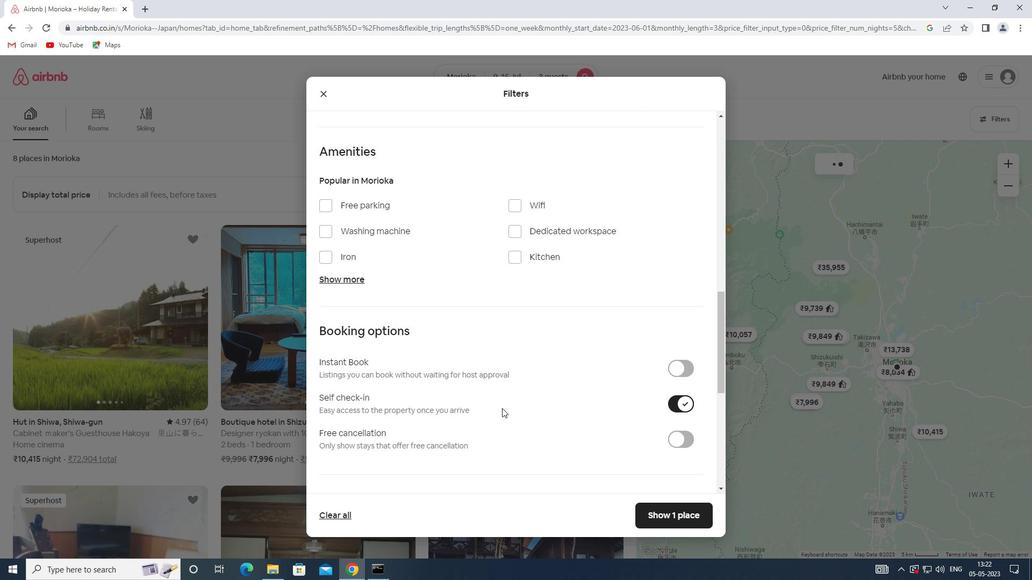 
Action: Mouse scrolled (483, 408) with delta (0, 0)
Screenshot: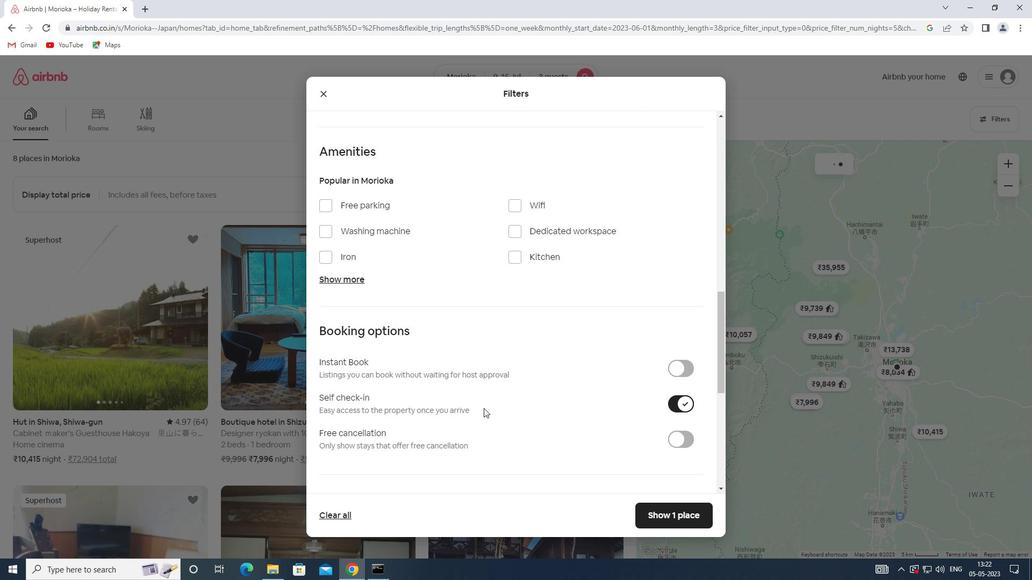 
Action: Mouse scrolled (483, 408) with delta (0, 0)
Screenshot: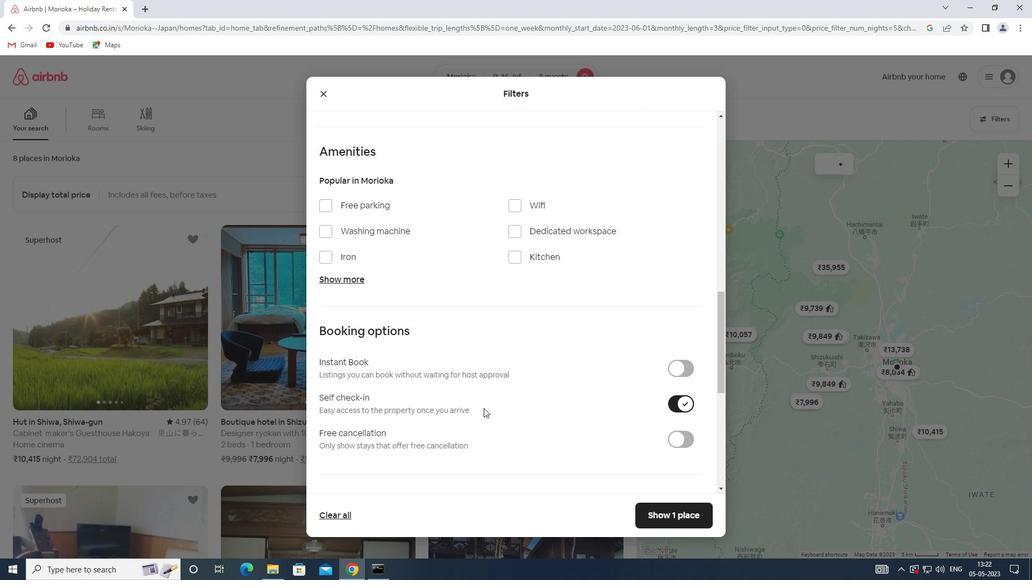 
Action: Mouse moved to (478, 406)
Screenshot: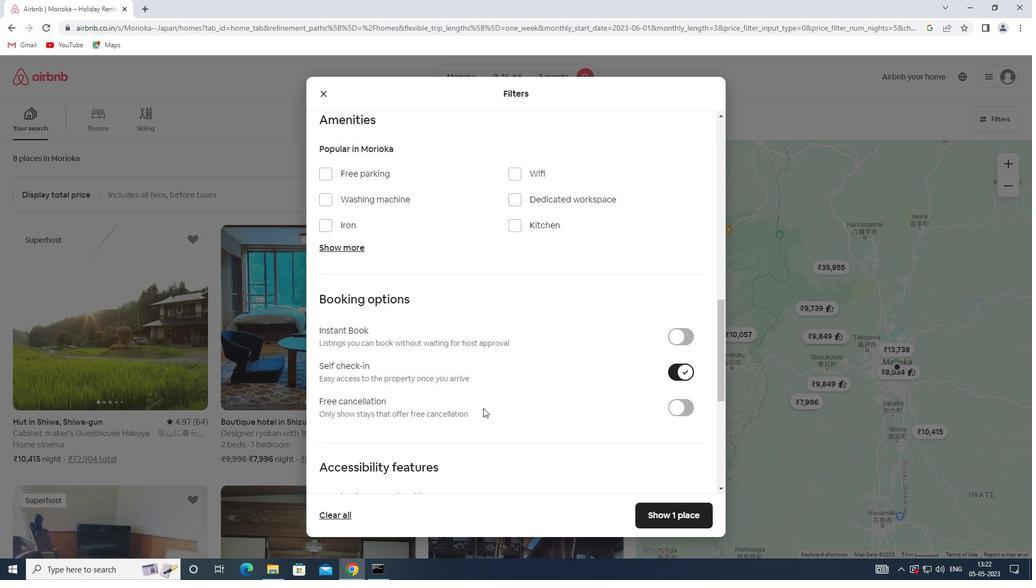 
Action: Mouse scrolled (478, 405) with delta (0, 0)
Screenshot: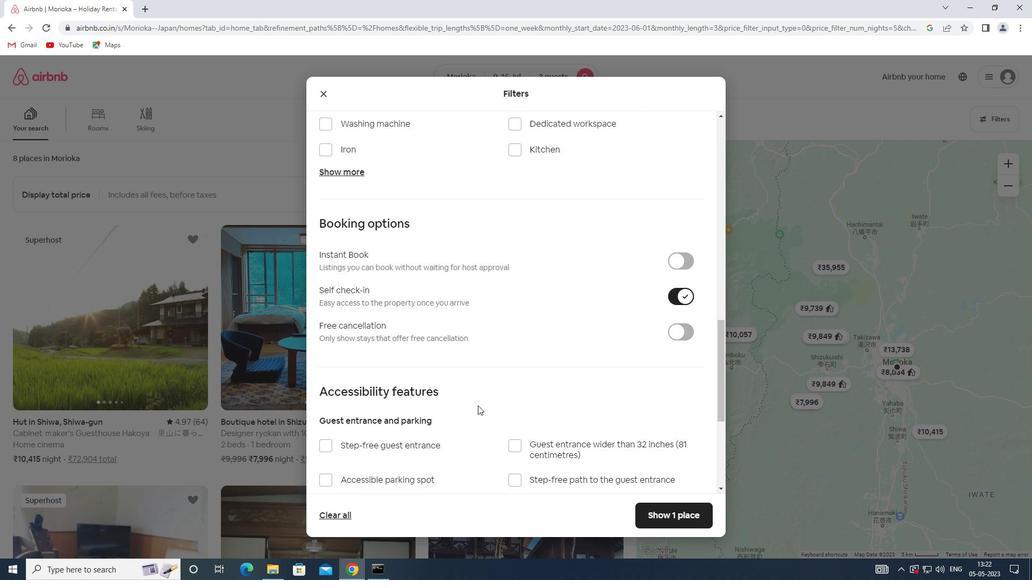 
Action: Mouse moved to (423, 411)
Screenshot: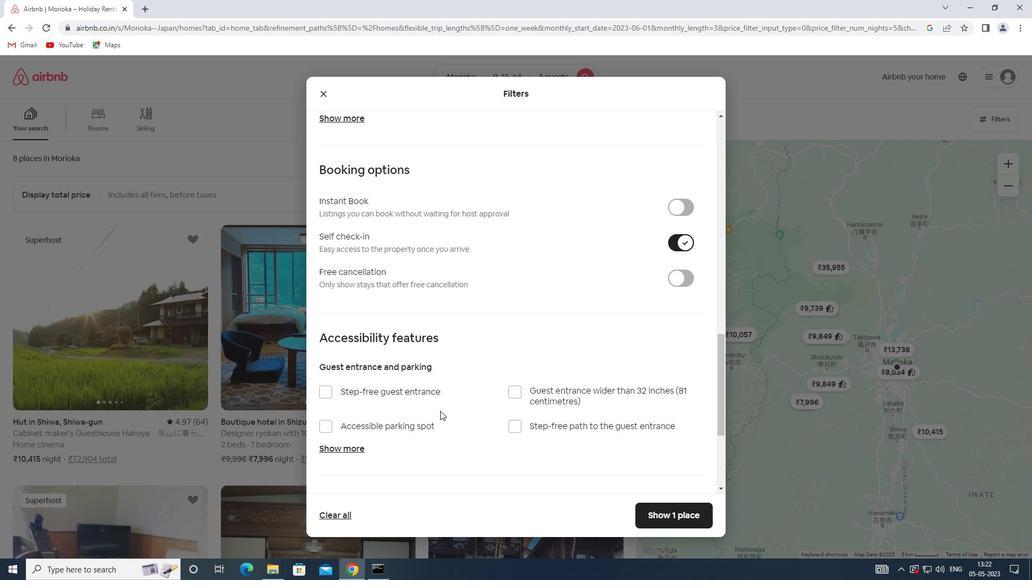 
Action: Mouse scrolled (423, 410) with delta (0, 0)
Screenshot: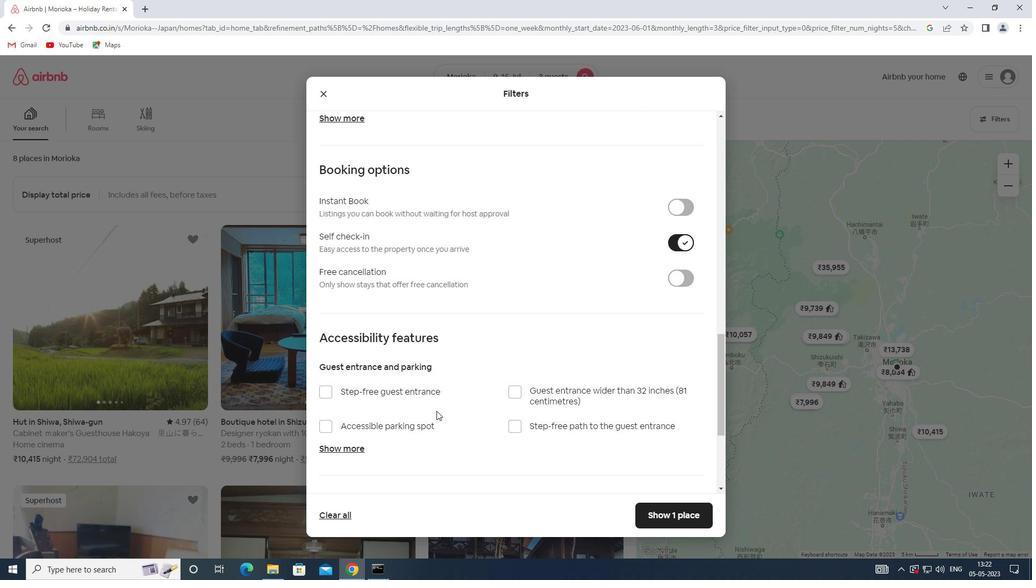 
Action: Mouse scrolled (423, 410) with delta (0, 0)
Screenshot: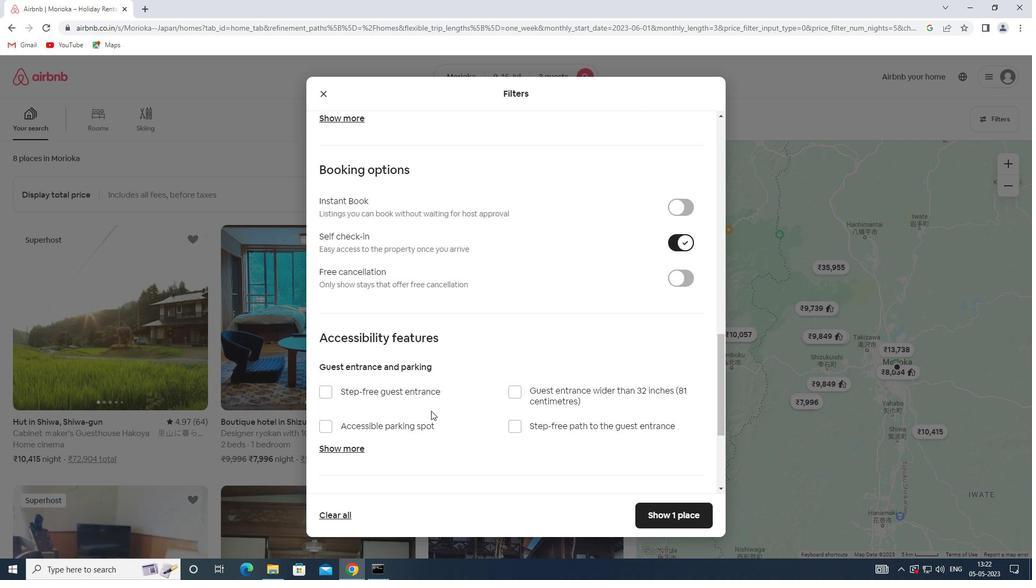
Action: Mouse scrolled (423, 410) with delta (0, 0)
Screenshot: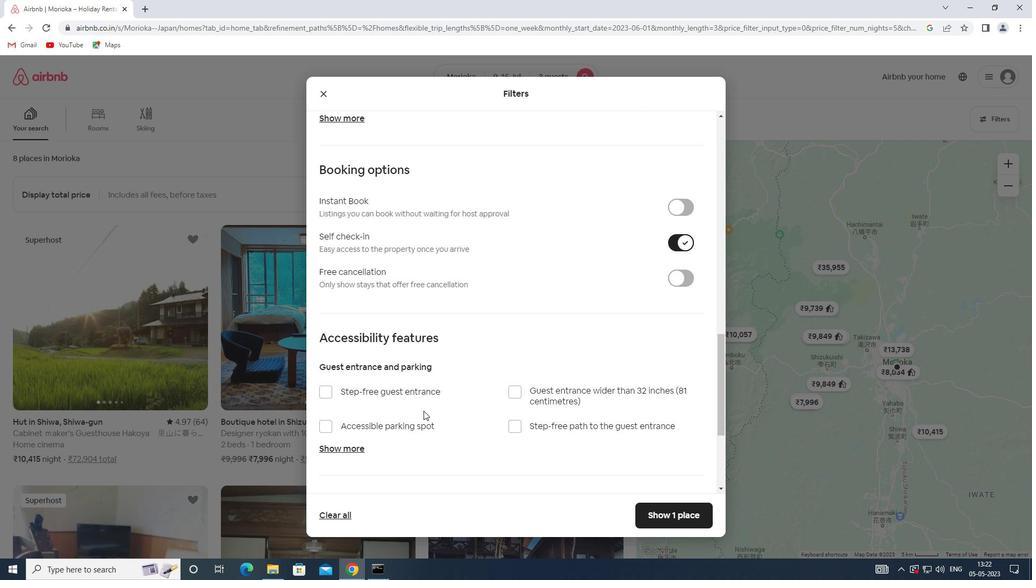 
Action: Mouse moved to (349, 431)
Screenshot: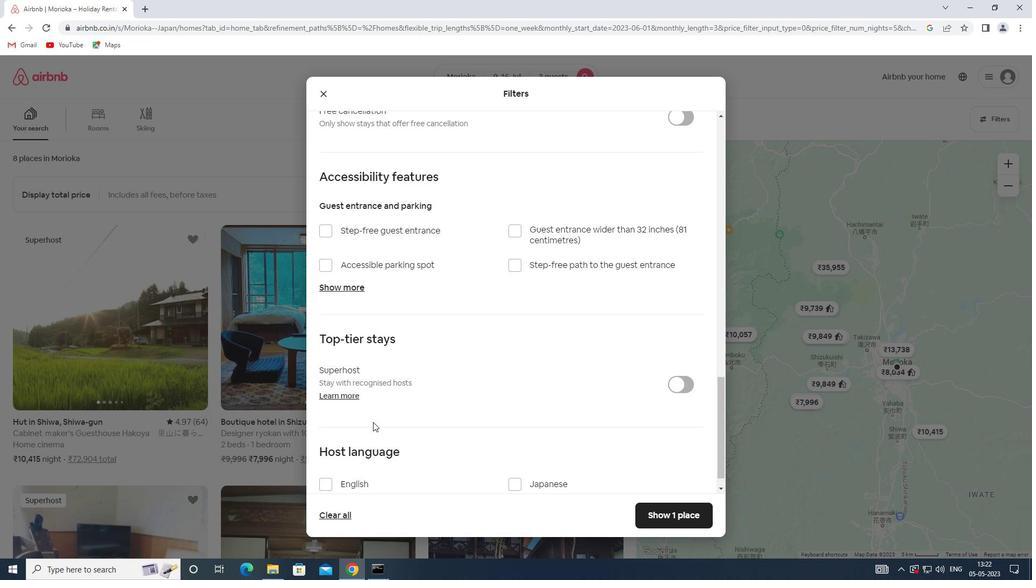 
Action: Mouse scrolled (349, 431) with delta (0, 0)
Screenshot: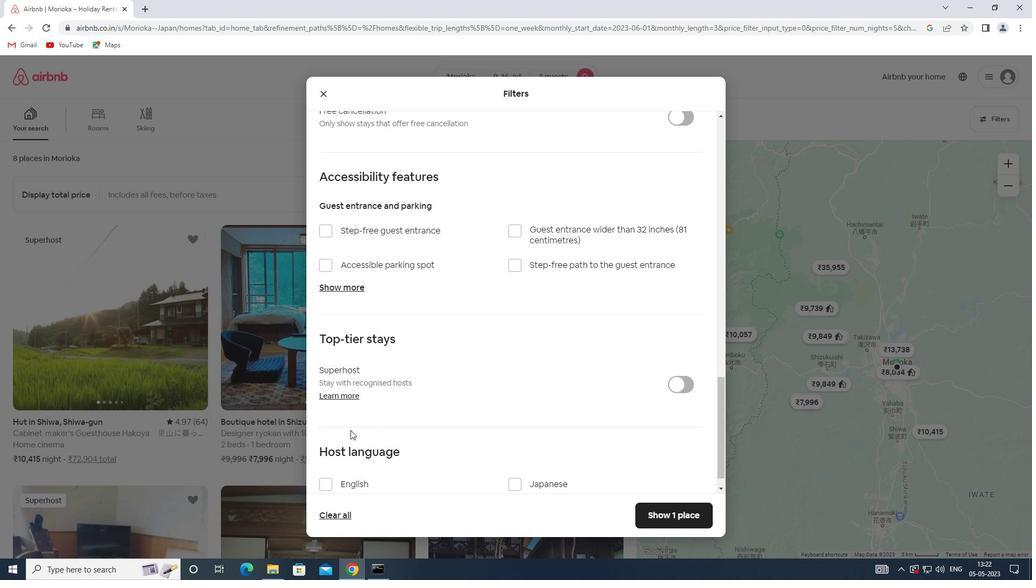 
Action: Mouse scrolled (349, 431) with delta (0, 0)
Screenshot: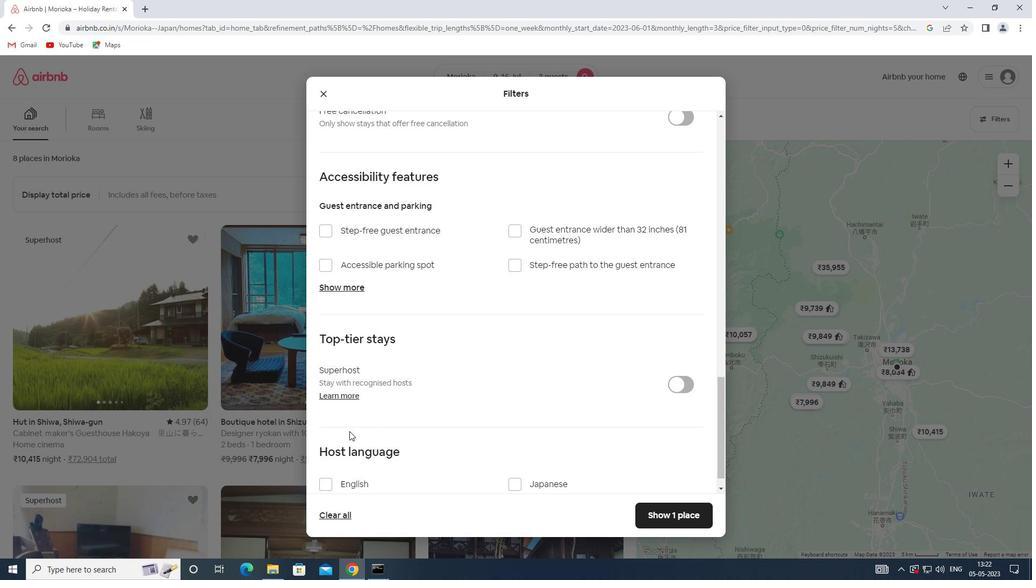 
Action: Mouse moved to (347, 458)
Screenshot: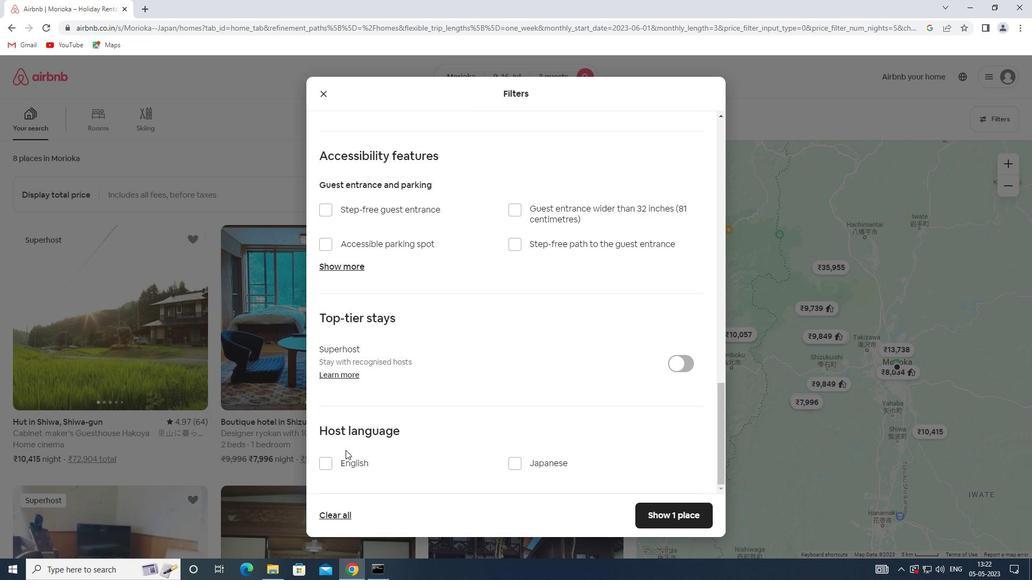 
Action: Mouse pressed left at (347, 458)
Screenshot: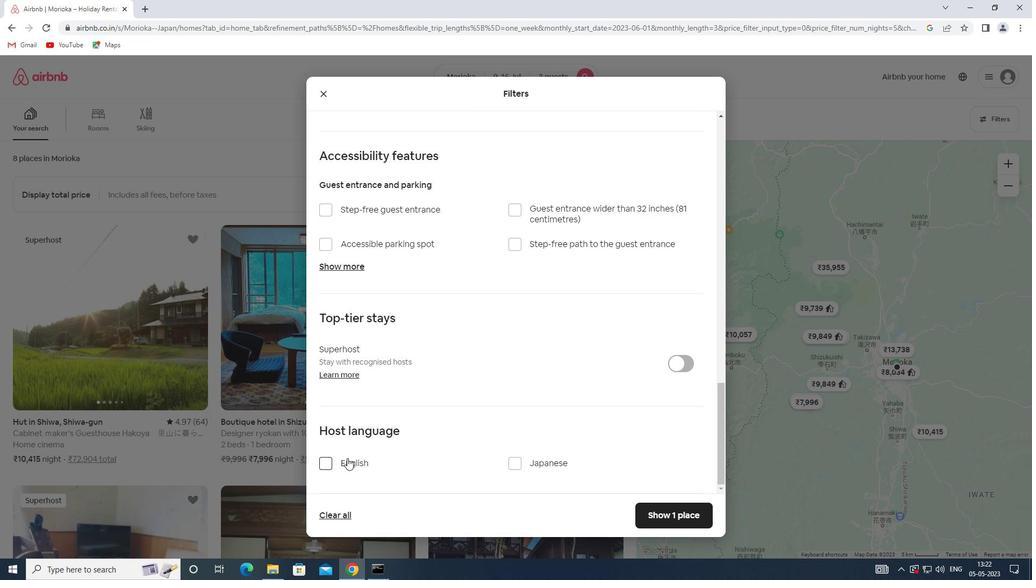 
Action: Mouse moved to (662, 509)
Screenshot: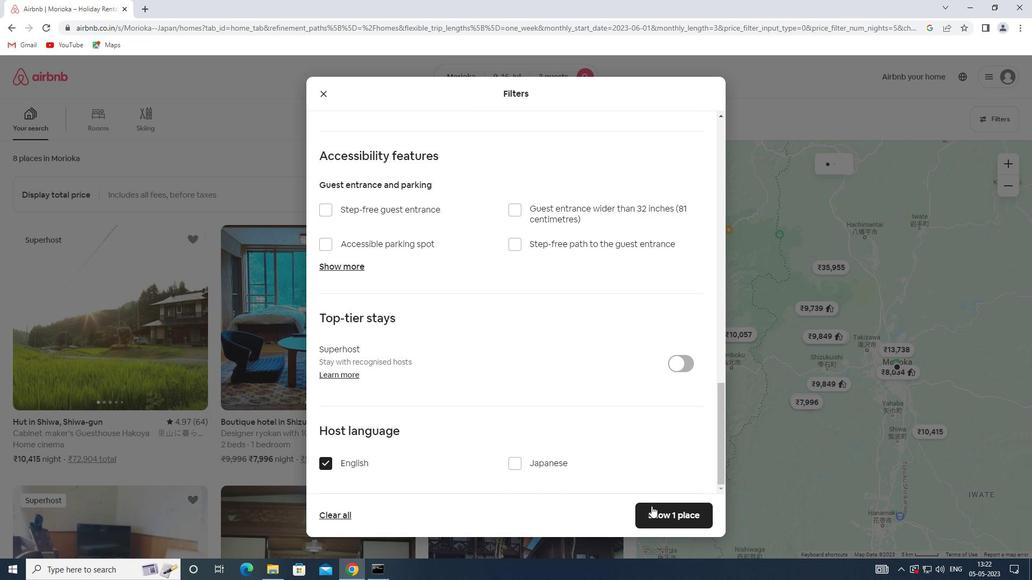 
Action: Mouse pressed left at (662, 509)
Screenshot: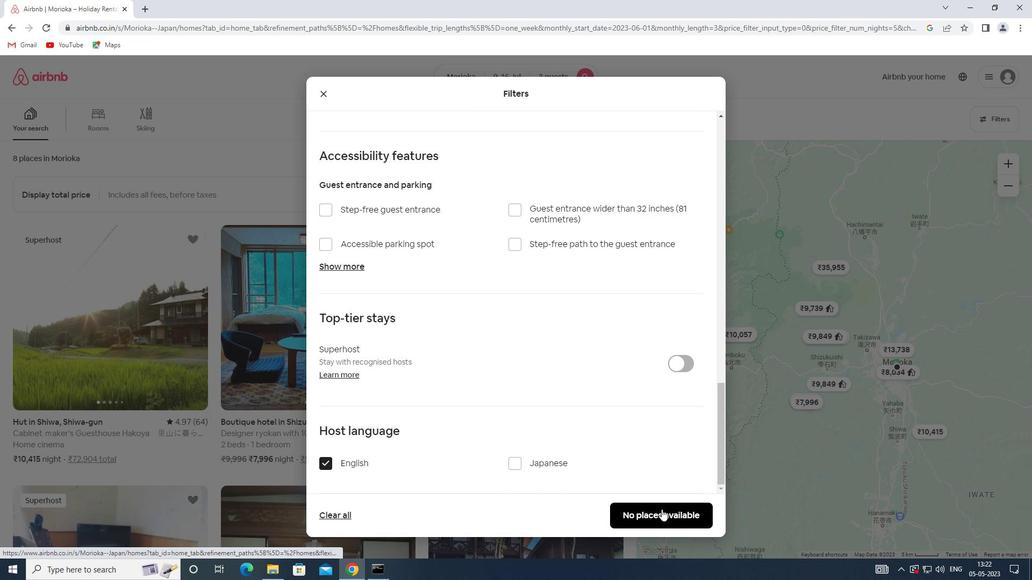 
